 Task: Create a rule when a due date between 1 and 7 working days ago is set on a card by me.
Action: Mouse moved to (1232, 72)
Screenshot: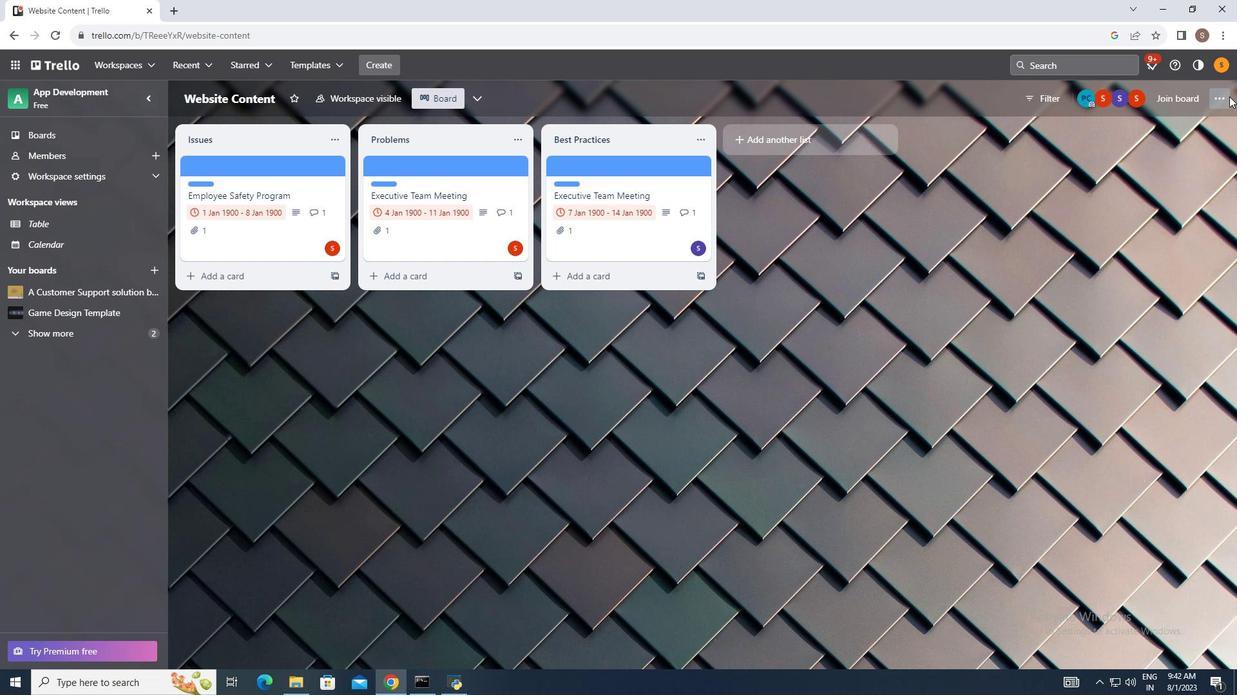 
Action: Mouse pressed left at (1232, 72)
Screenshot: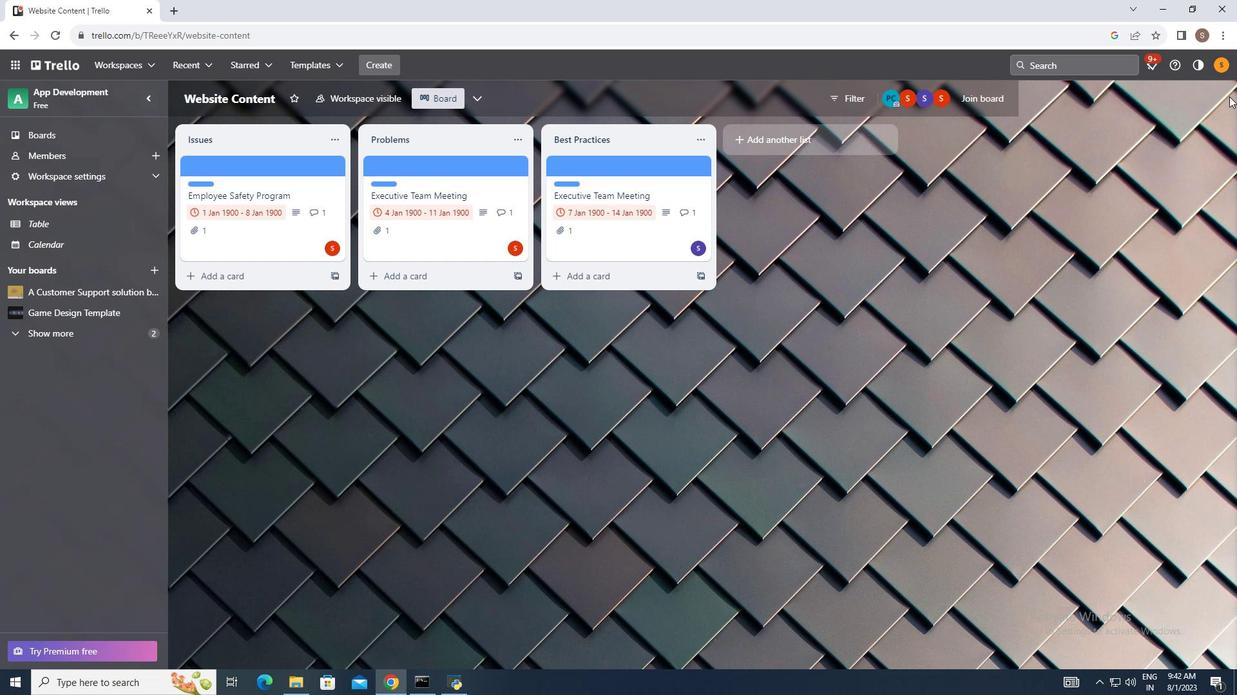 
Action: Mouse moved to (1105, 236)
Screenshot: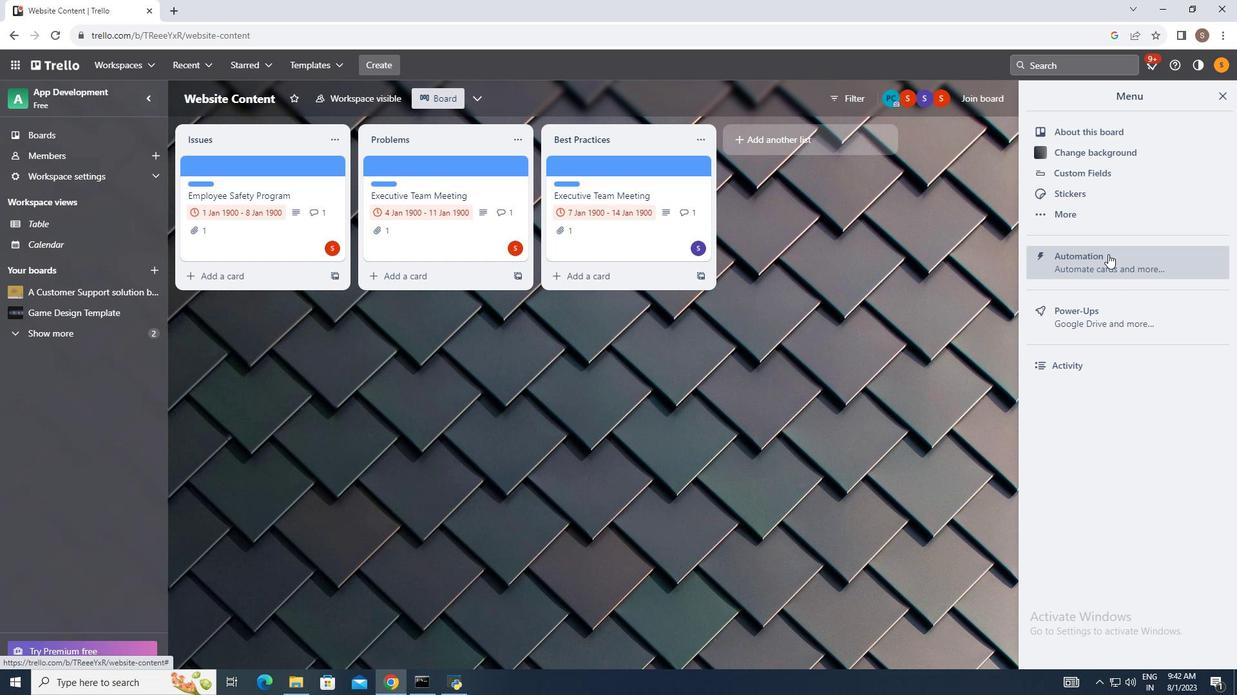 
Action: Mouse pressed left at (1105, 236)
Screenshot: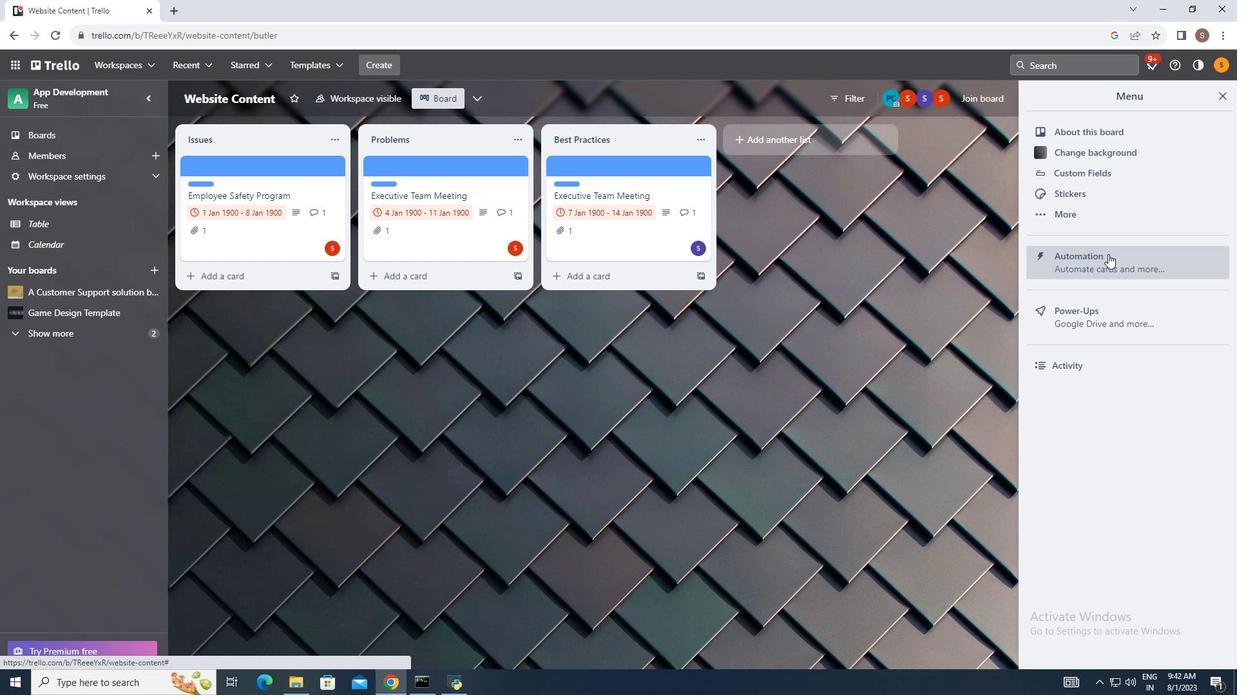 
Action: Mouse moved to (192, 188)
Screenshot: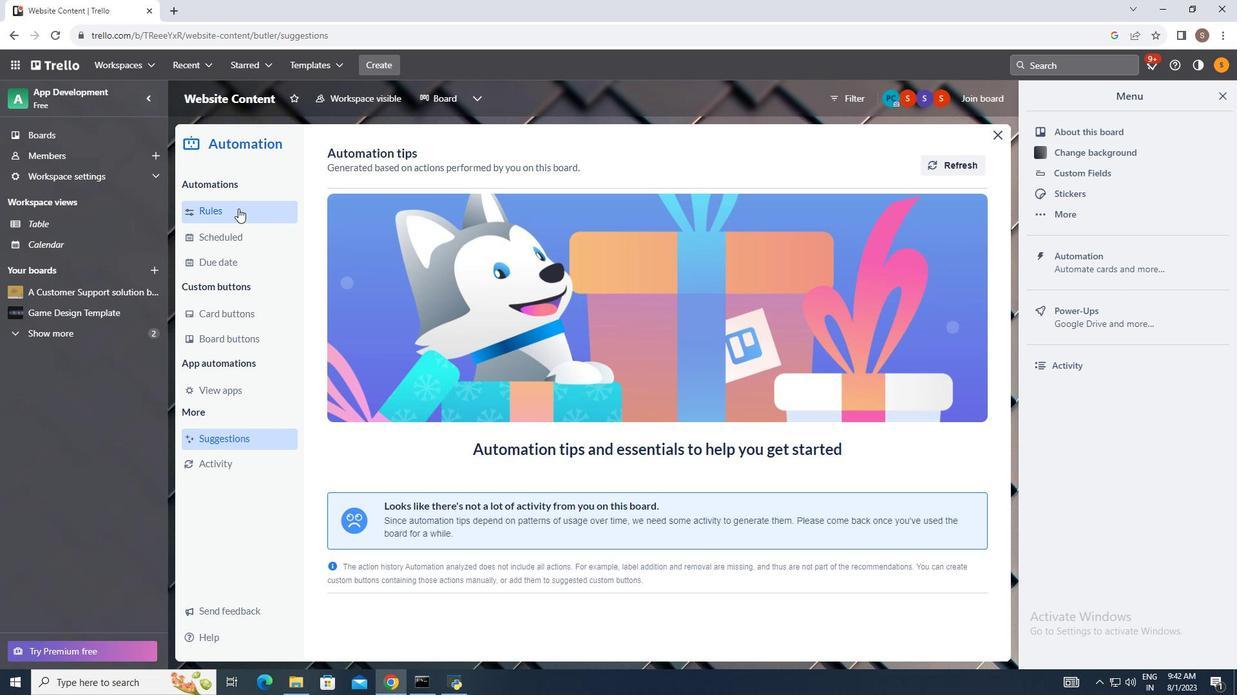 
Action: Mouse pressed left at (192, 188)
Screenshot: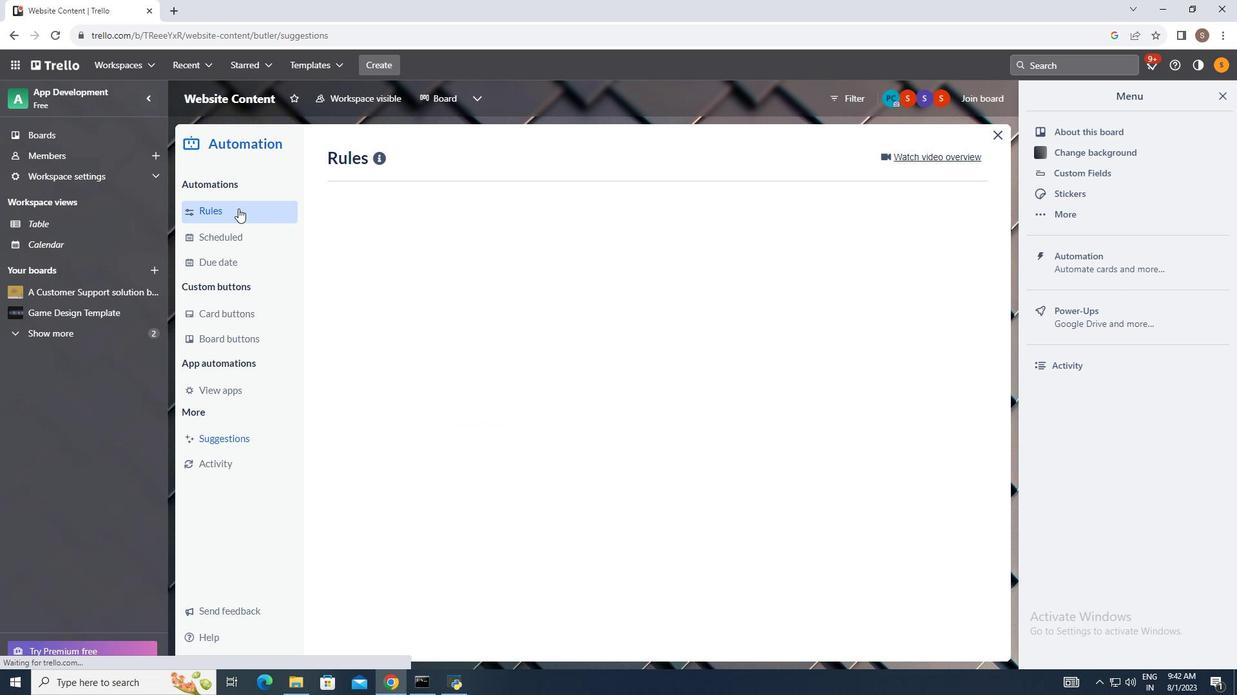 
Action: Mouse moved to (851, 138)
Screenshot: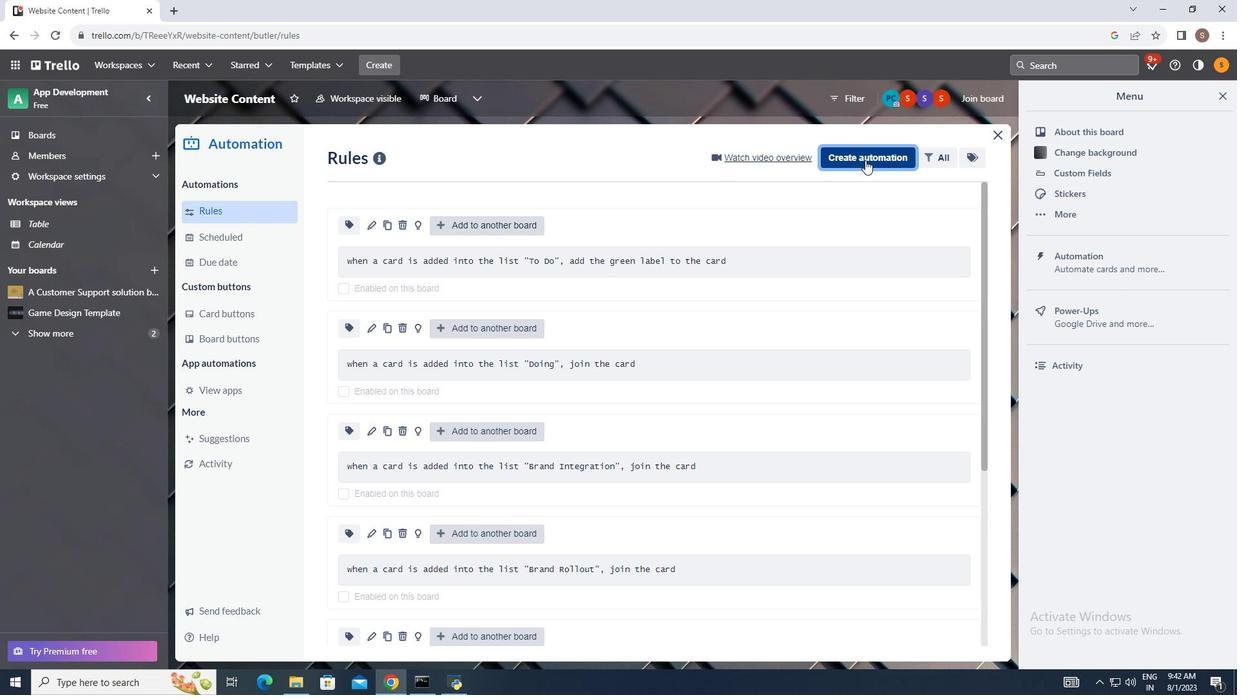 
Action: Mouse pressed left at (851, 138)
Screenshot: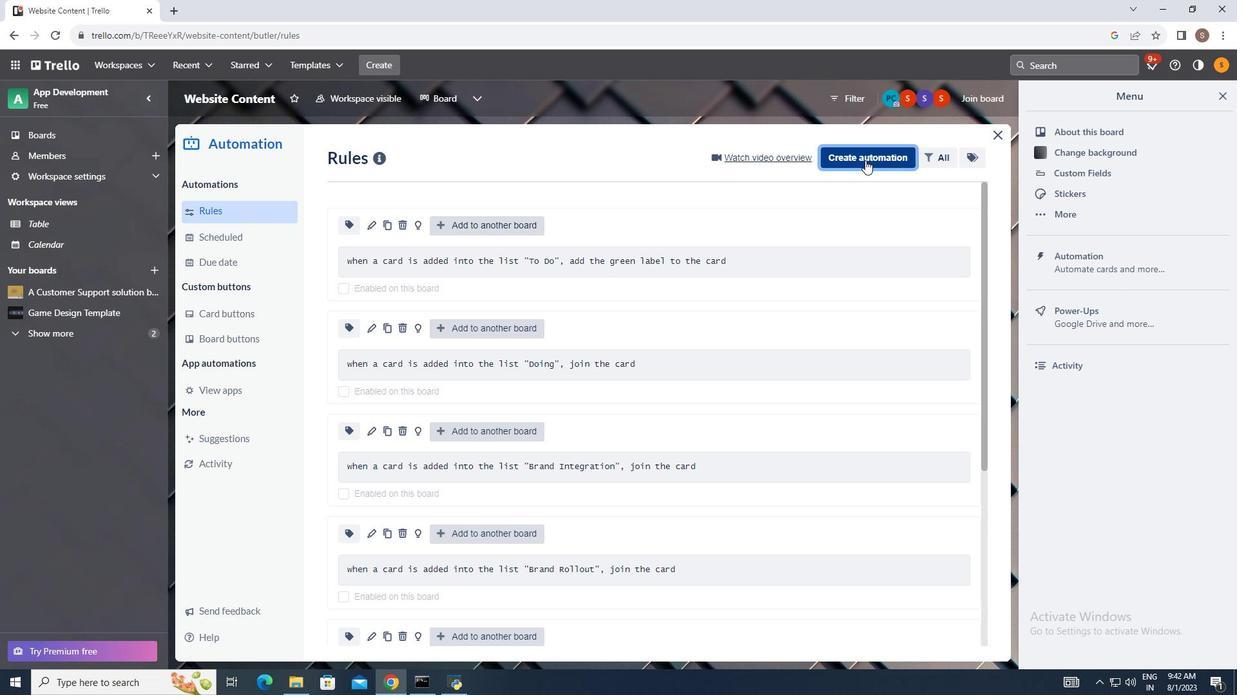 
Action: Mouse moved to (622, 263)
Screenshot: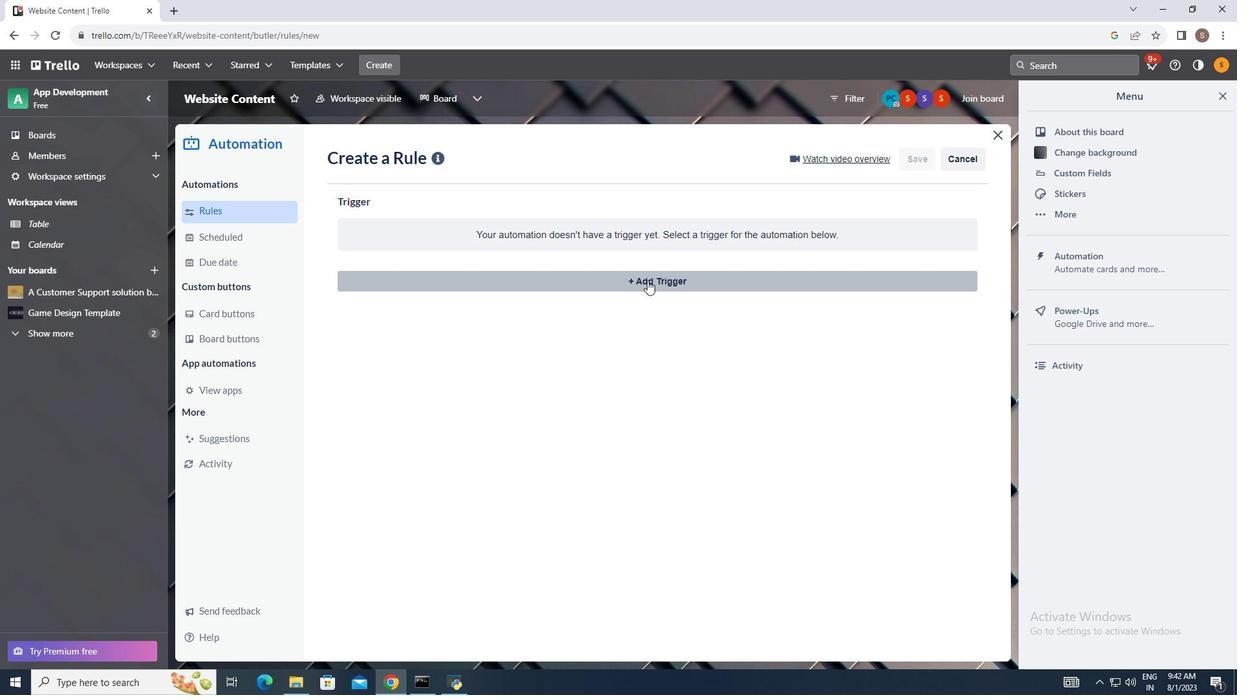 
Action: Mouse pressed left at (622, 263)
Screenshot: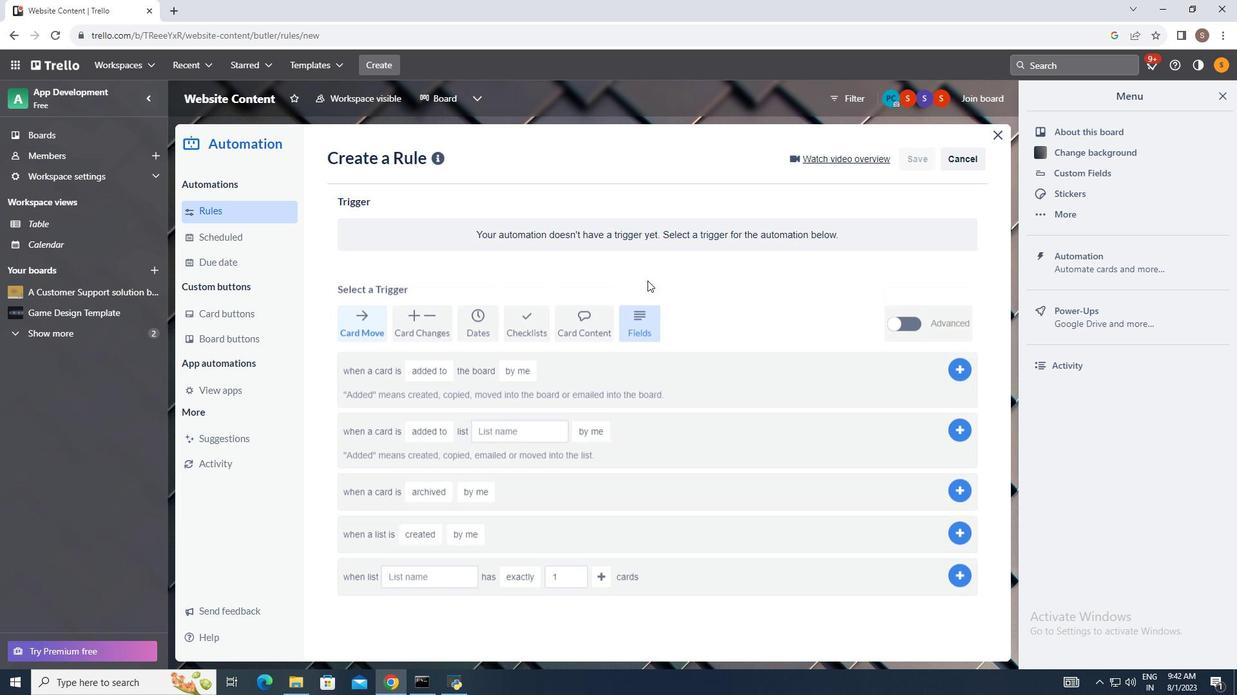 
Action: Mouse moved to (440, 311)
Screenshot: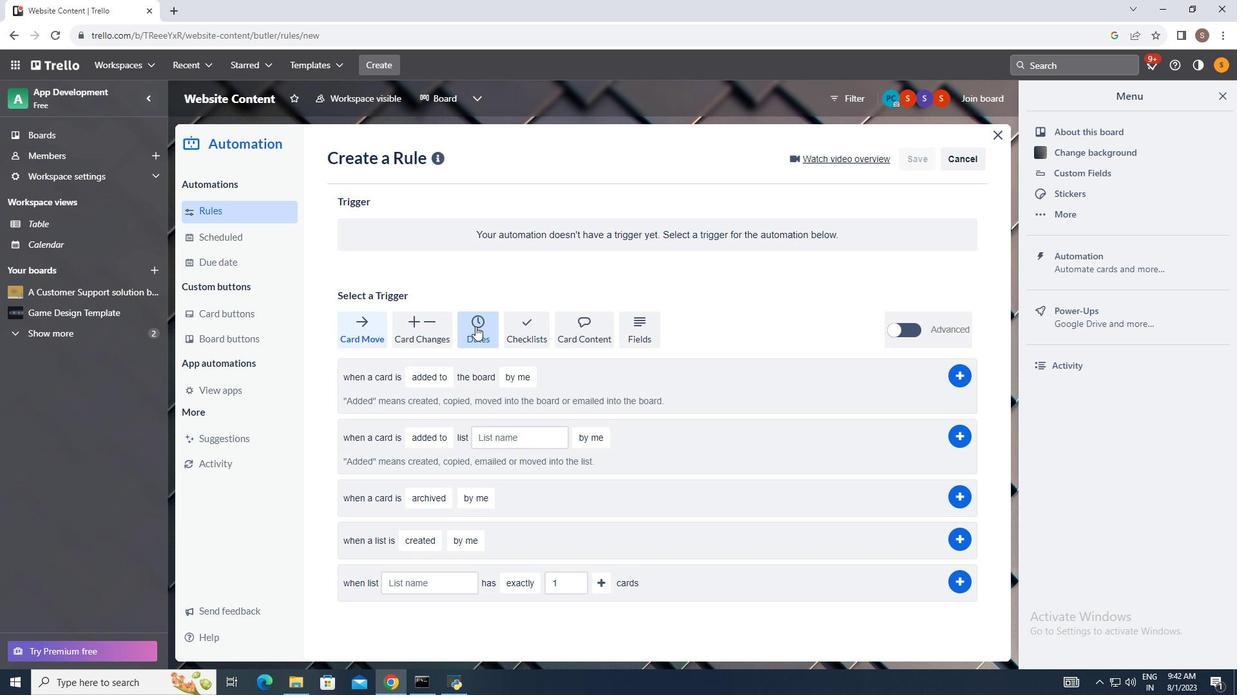 
Action: Mouse pressed left at (440, 311)
Screenshot: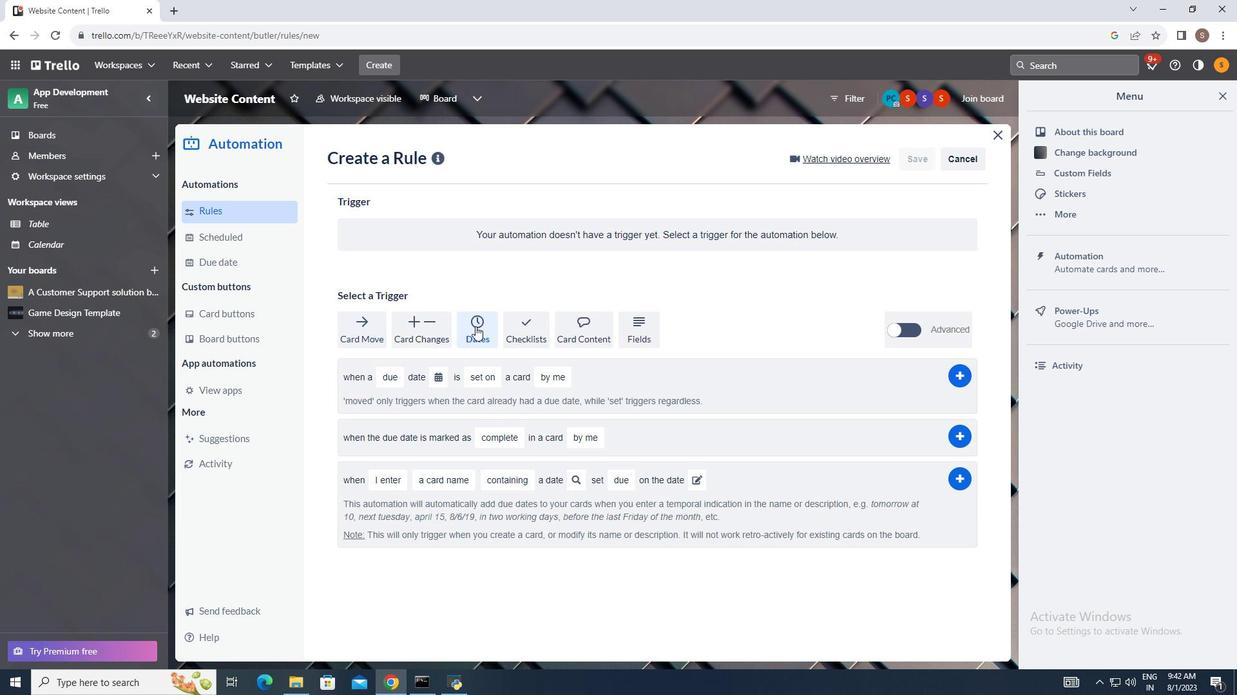 
Action: Mouse moved to (362, 358)
Screenshot: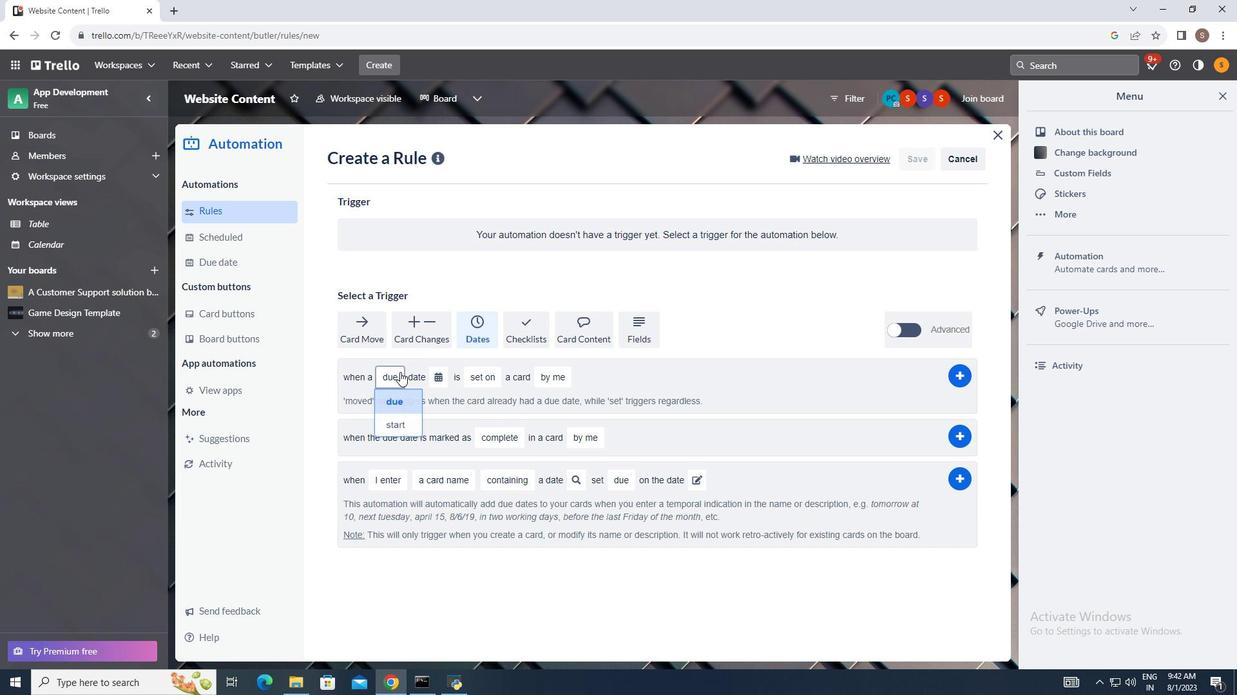 
Action: Mouse pressed left at (362, 358)
Screenshot: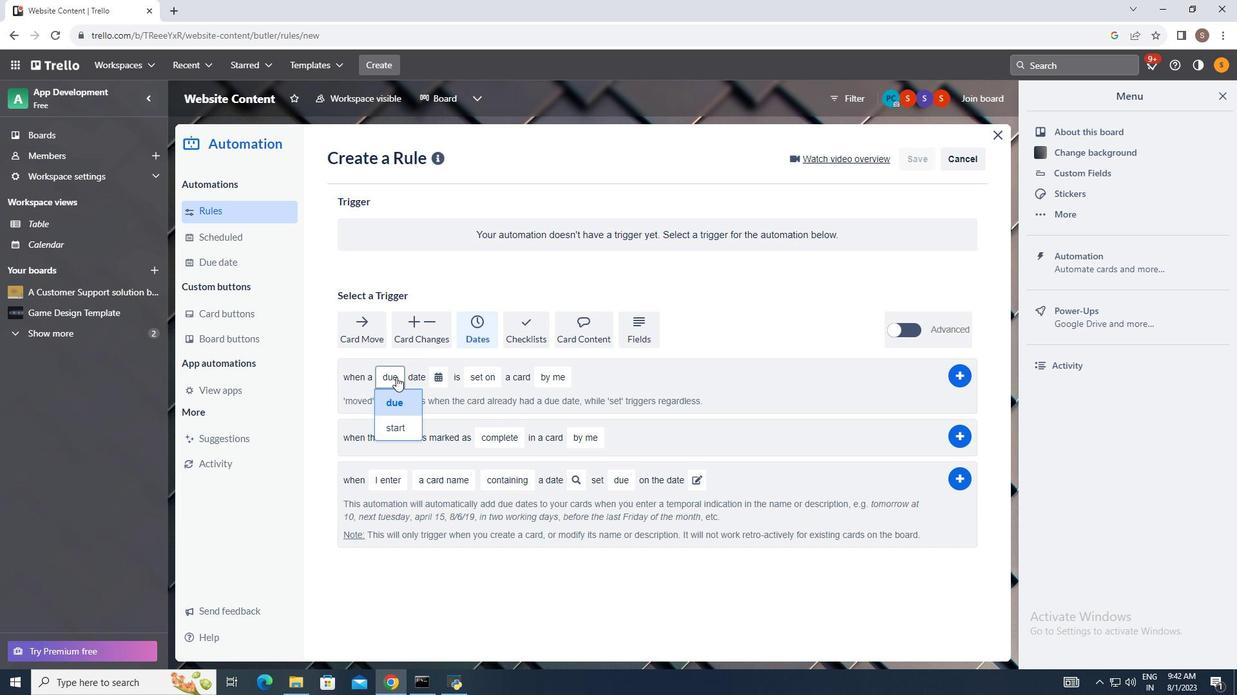 
Action: Mouse moved to (355, 385)
Screenshot: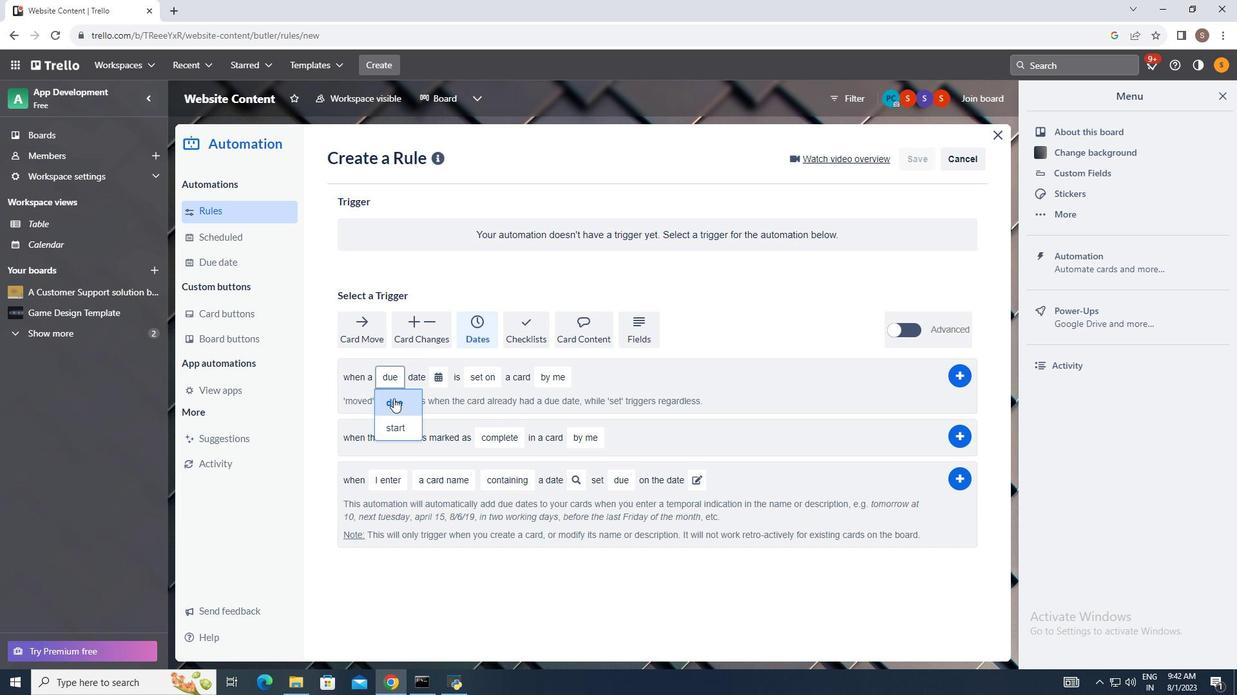 
Action: Mouse pressed left at (355, 385)
Screenshot: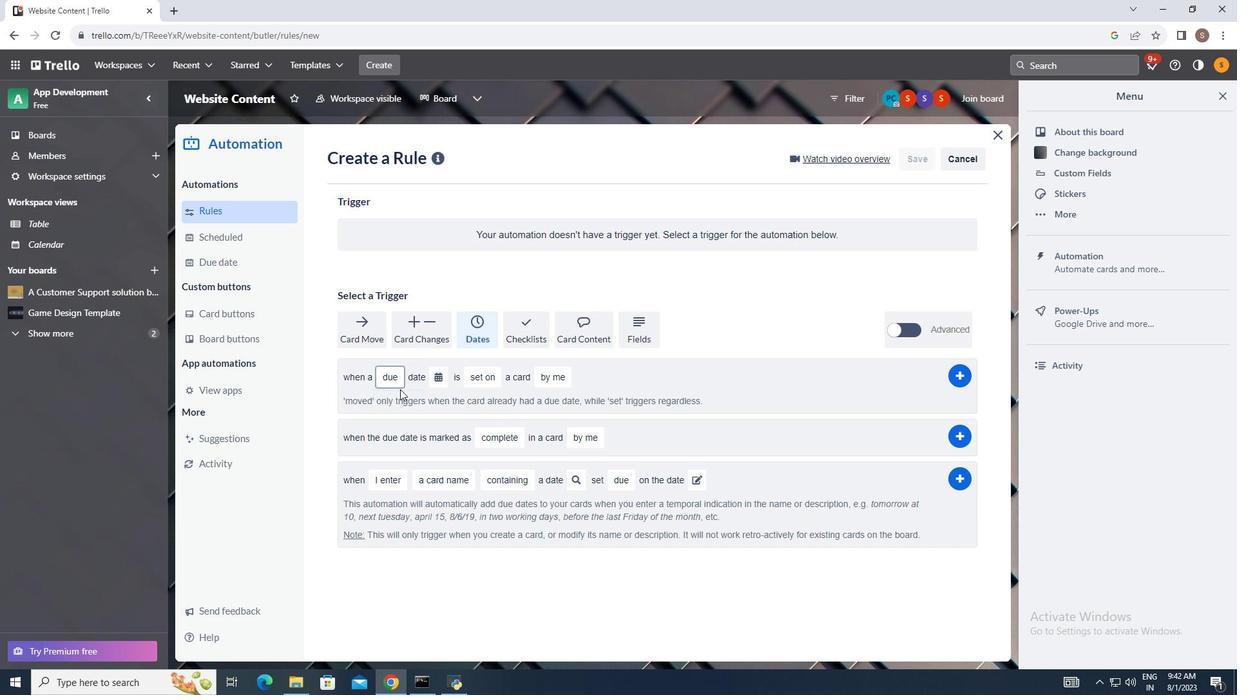 
Action: Mouse moved to (400, 364)
Screenshot: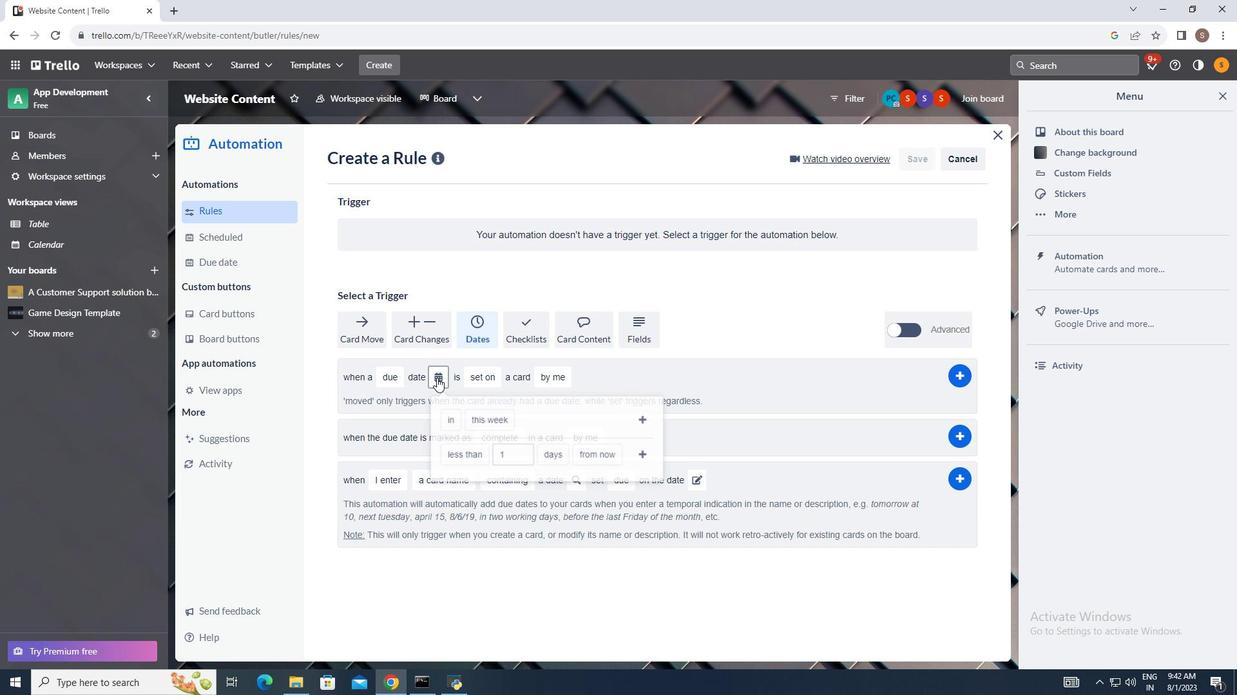 
Action: Mouse pressed left at (400, 364)
Screenshot: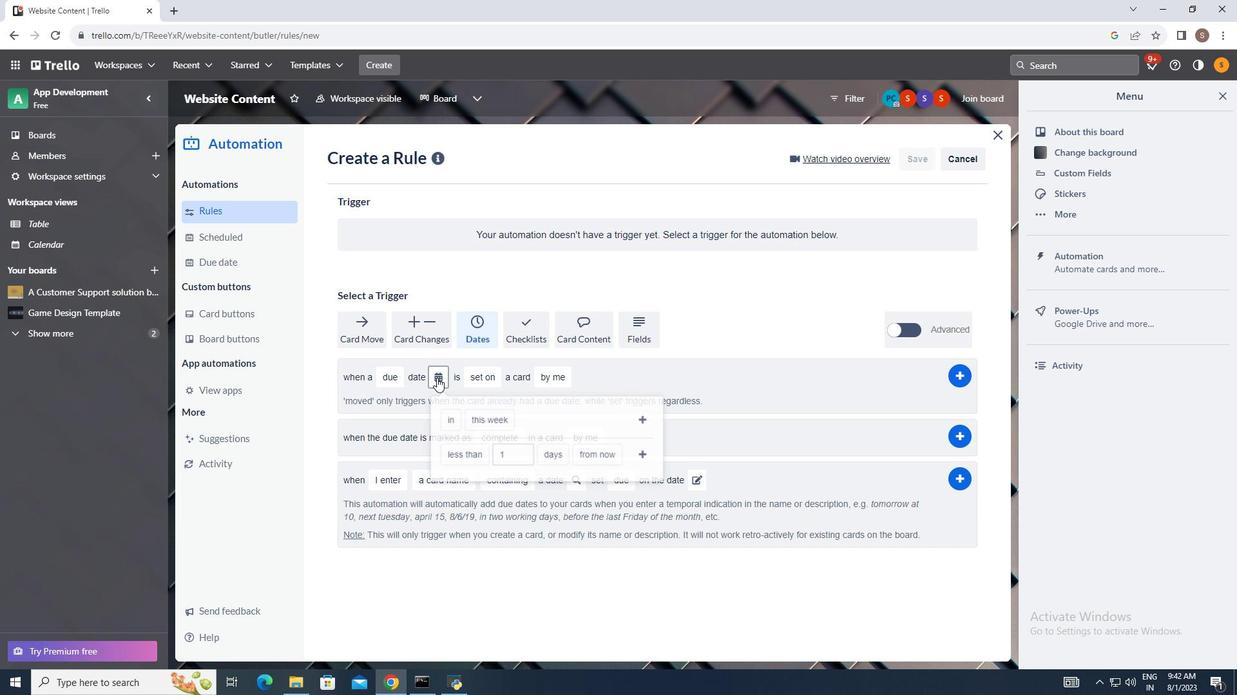 
Action: Mouse moved to (425, 445)
Screenshot: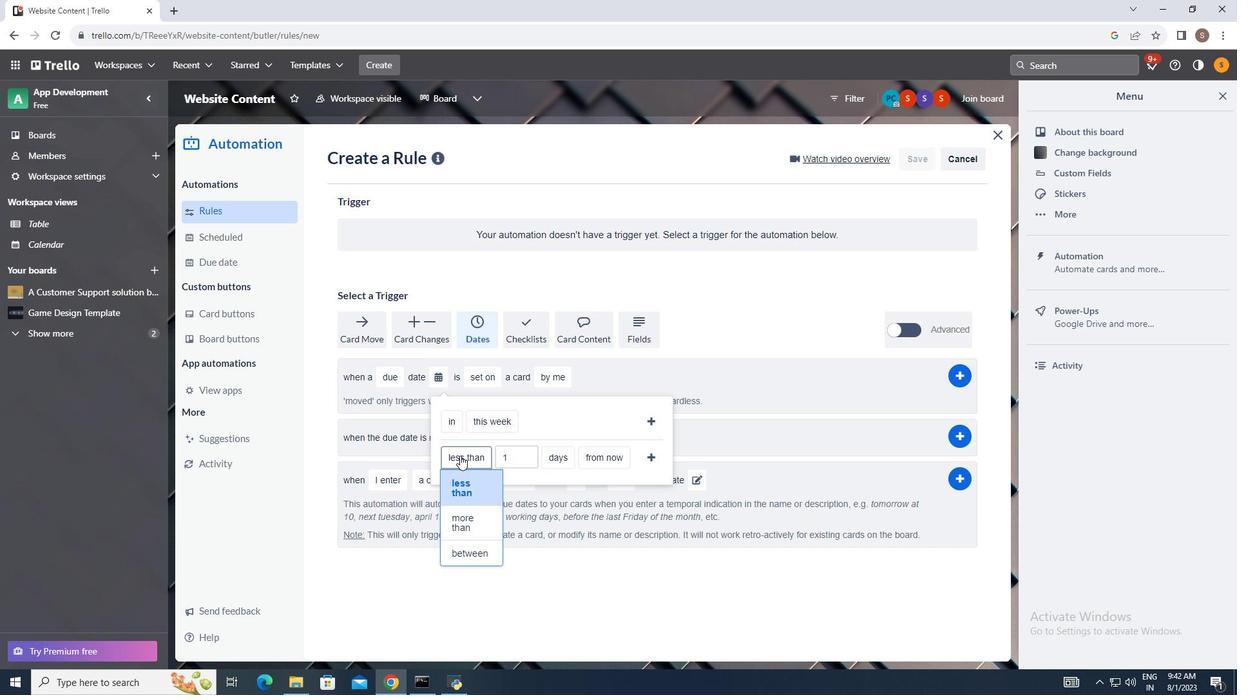 
Action: Mouse pressed left at (425, 445)
Screenshot: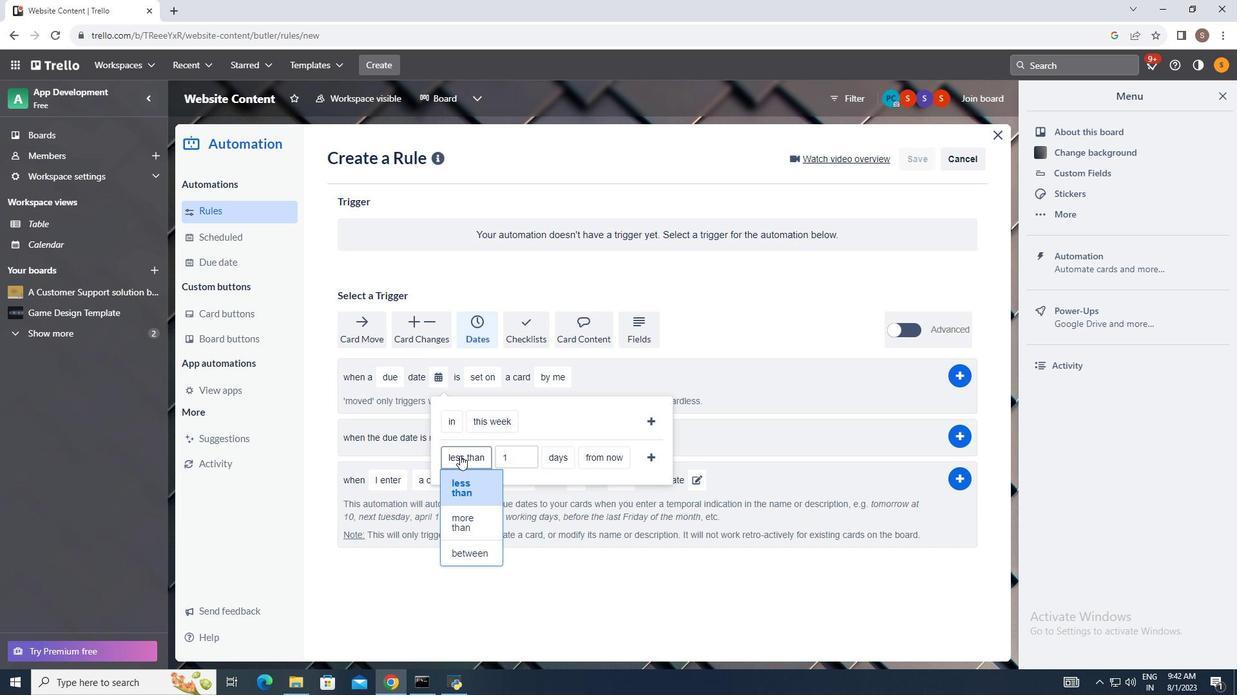 
Action: Mouse moved to (434, 542)
Screenshot: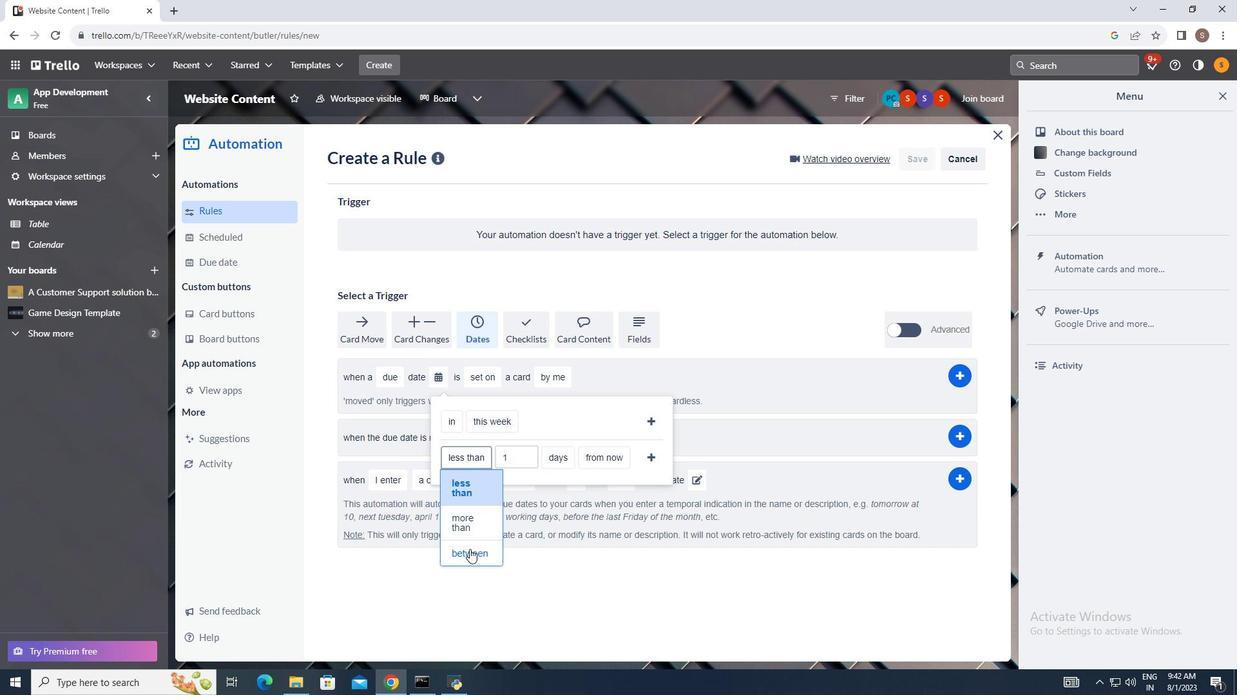 
Action: Mouse pressed left at (434, 542)
Screenshot: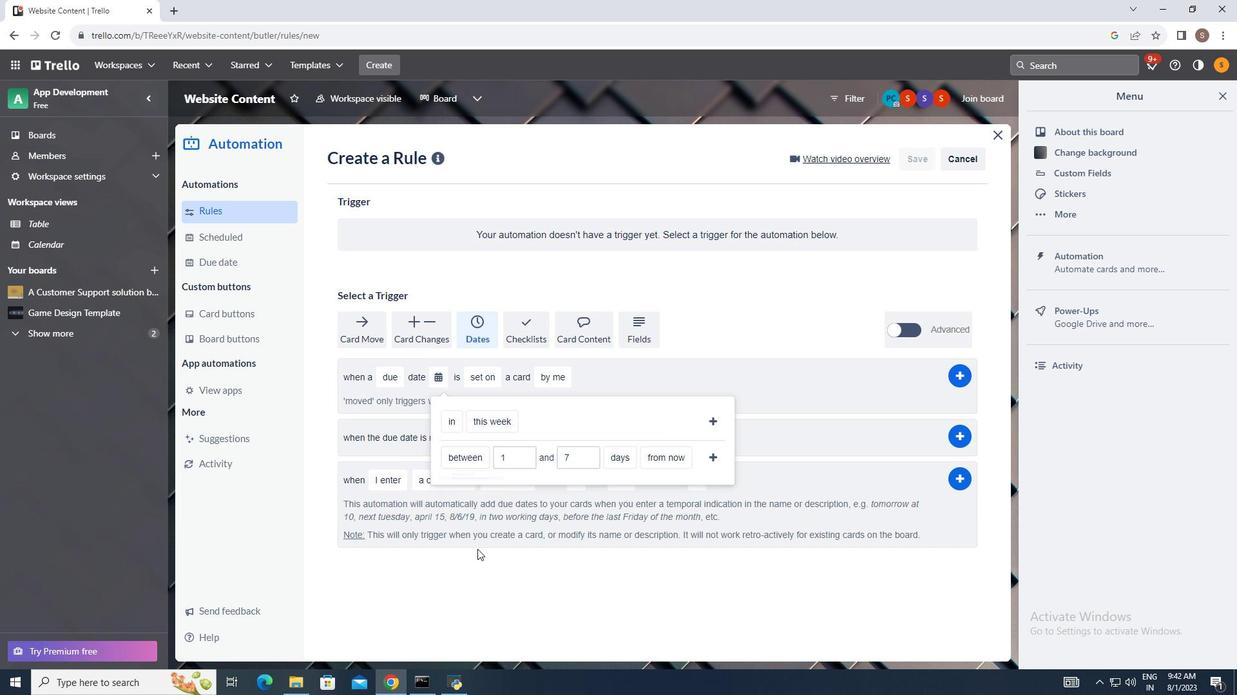 
Action: Mouse moved to (594, 449)
Screenshot: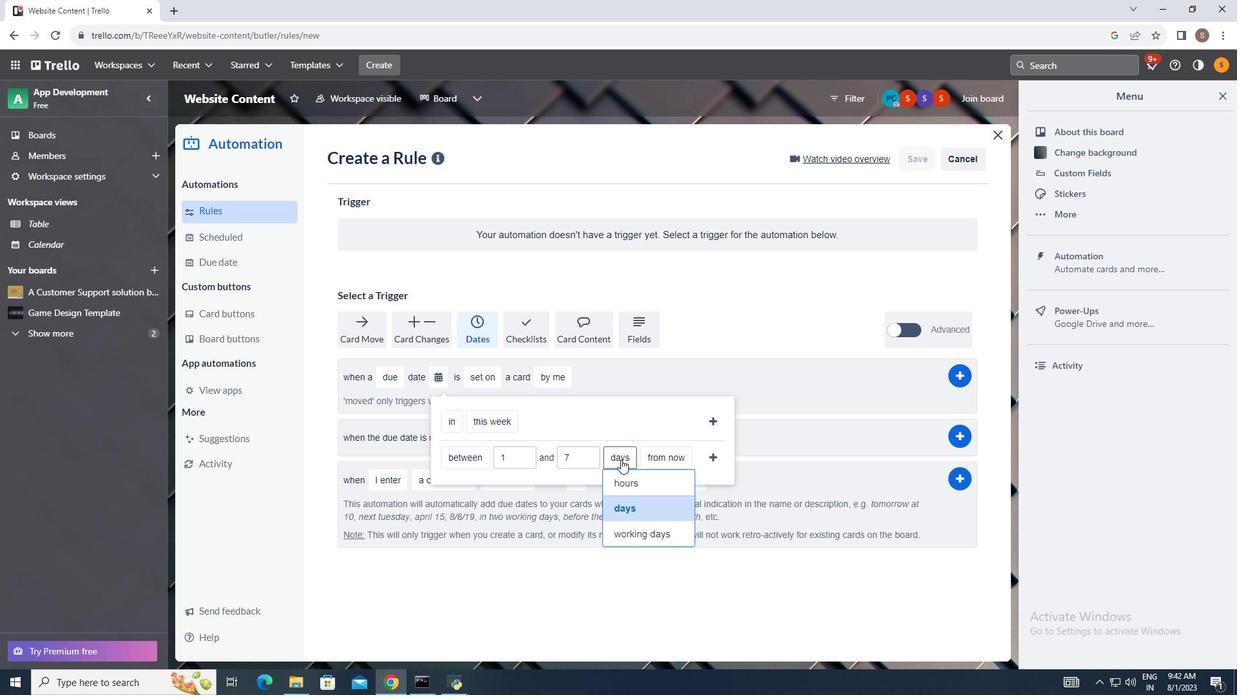 
Action: Mouse pressed left at (594, 449)
Screenshot: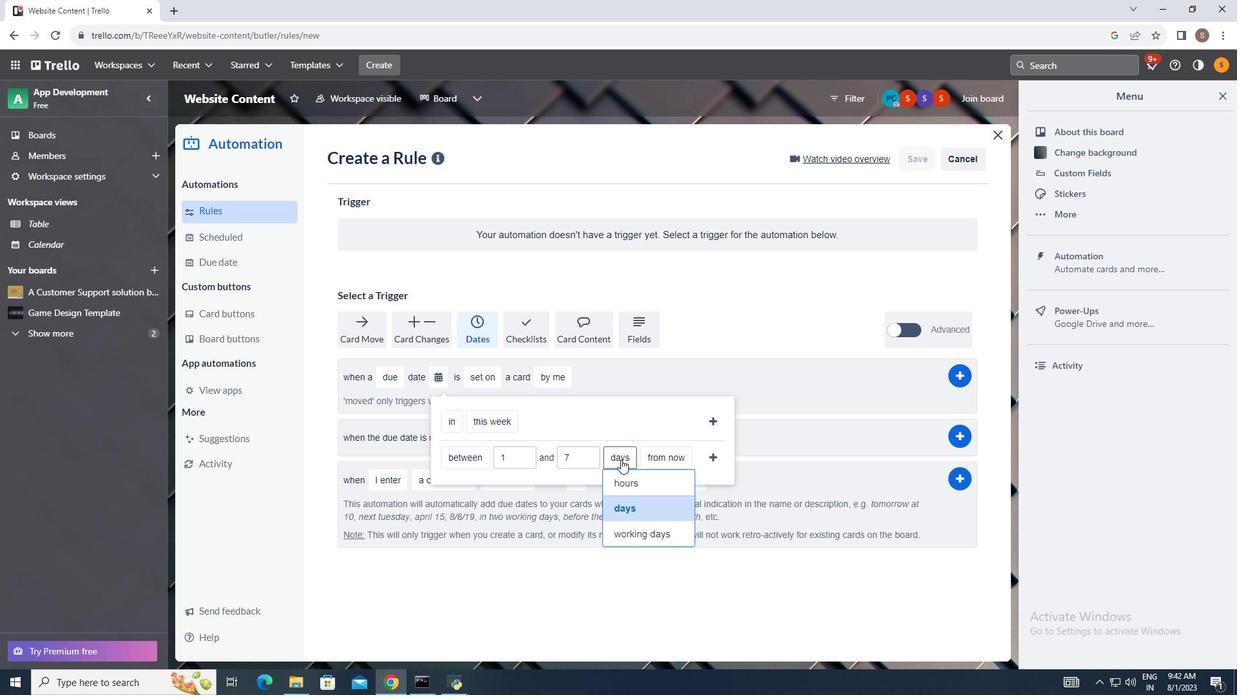 
Action: Mouse moved to (612, 523)
Screenshot: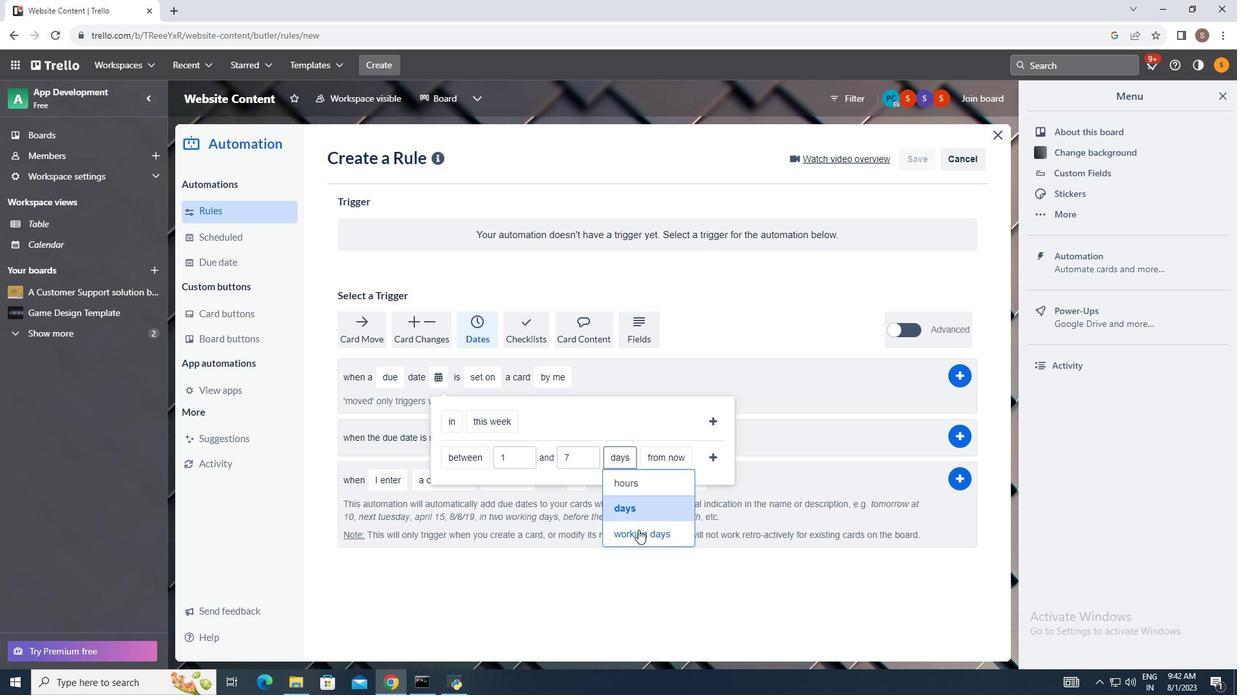 
Action: Mouse pressed left at (612, 523)
Screenshot: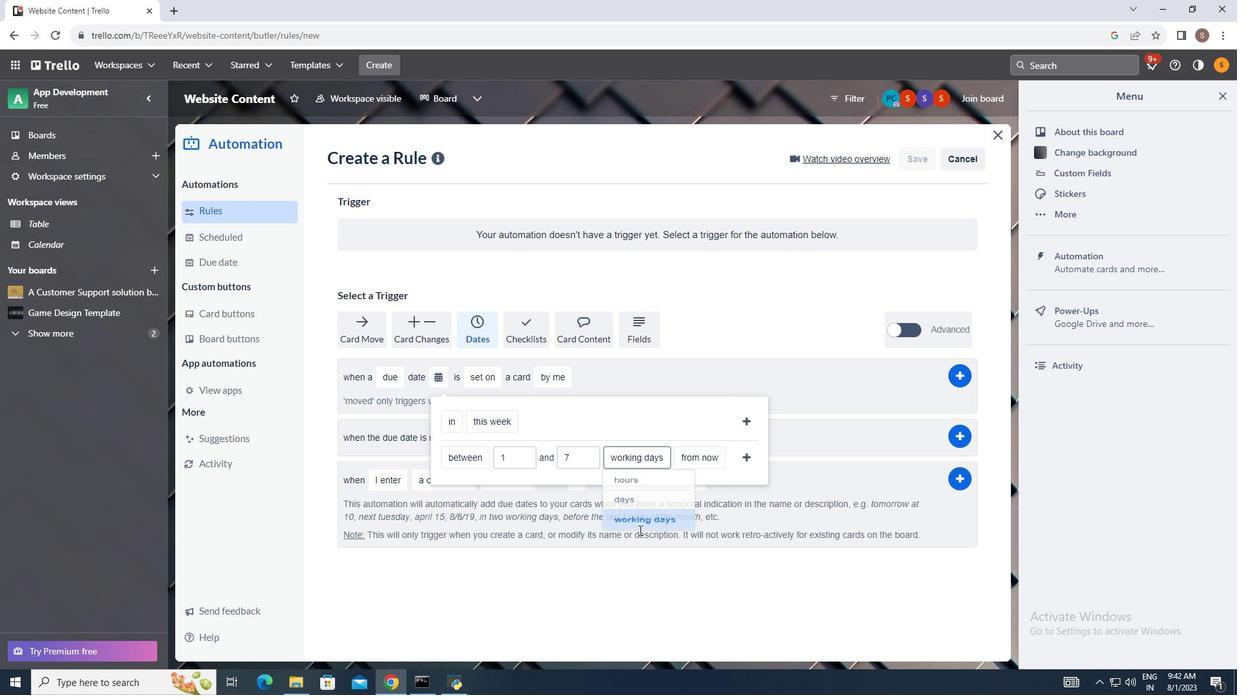
Action: Mouse moved to (678, 447)
Screenshot: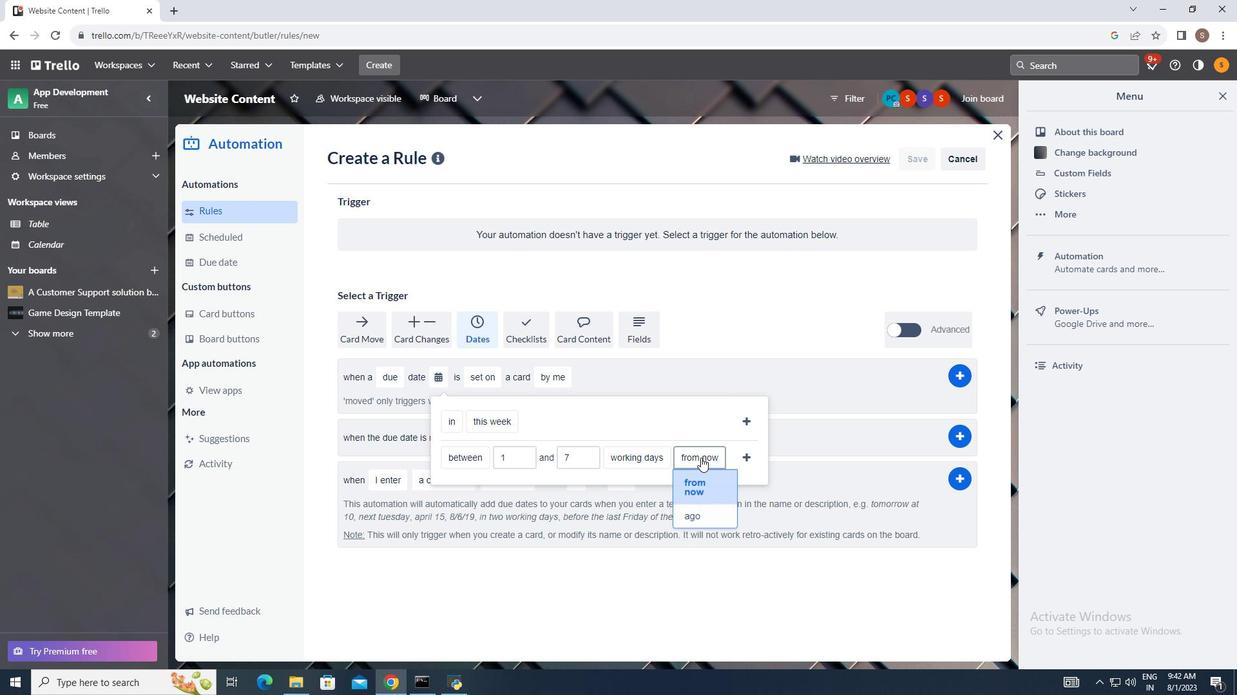 
Action: Mouse pressed left at (678, 447)
Screenshot: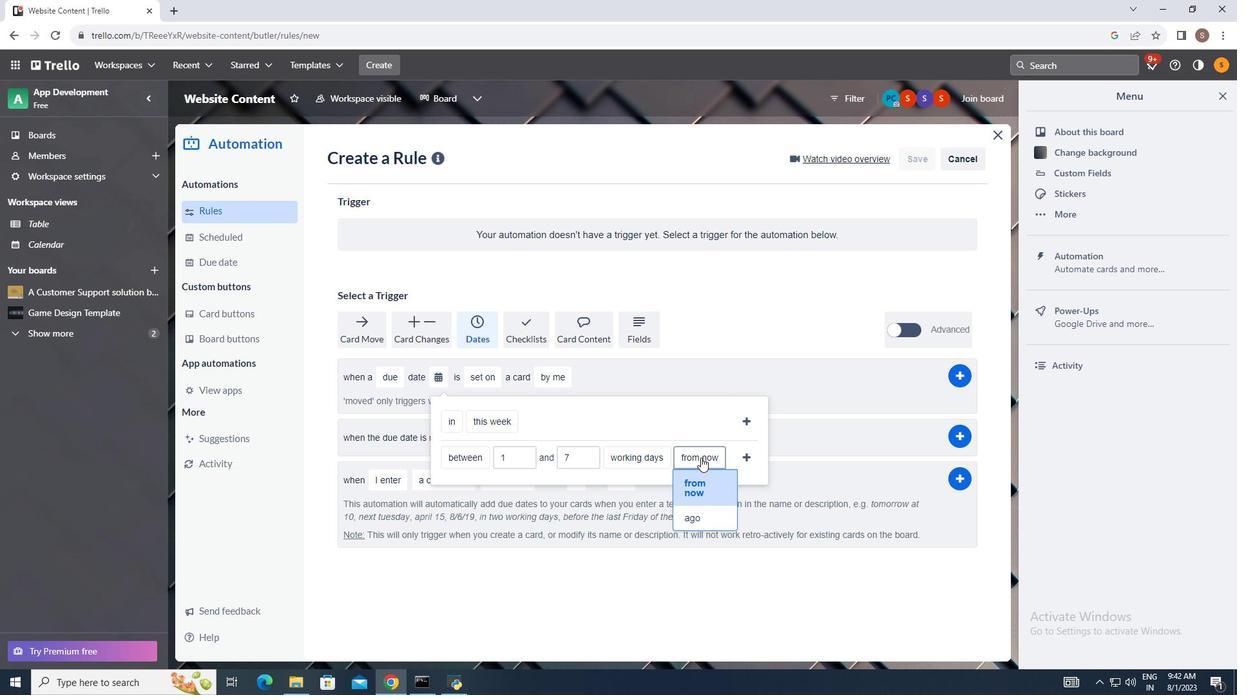 
Action: Mouse moved to (682, 512)
Screenshot: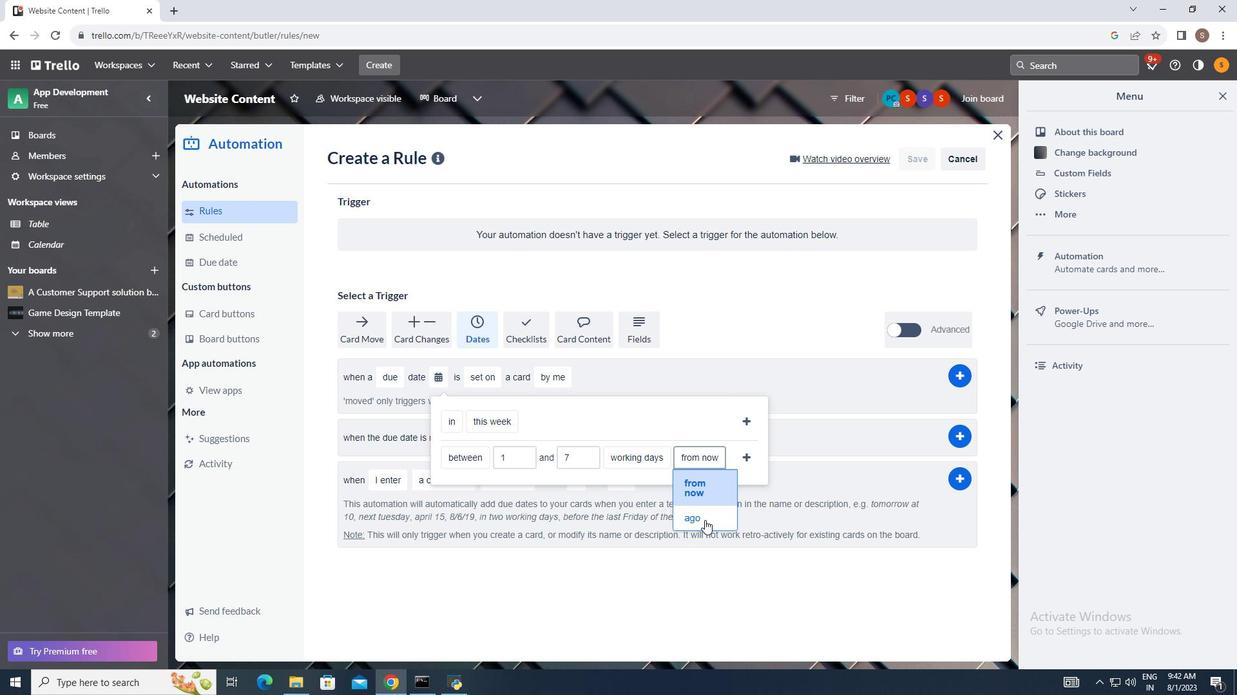 
Action: Mouse pressed left at (682, 512)
Screenshot: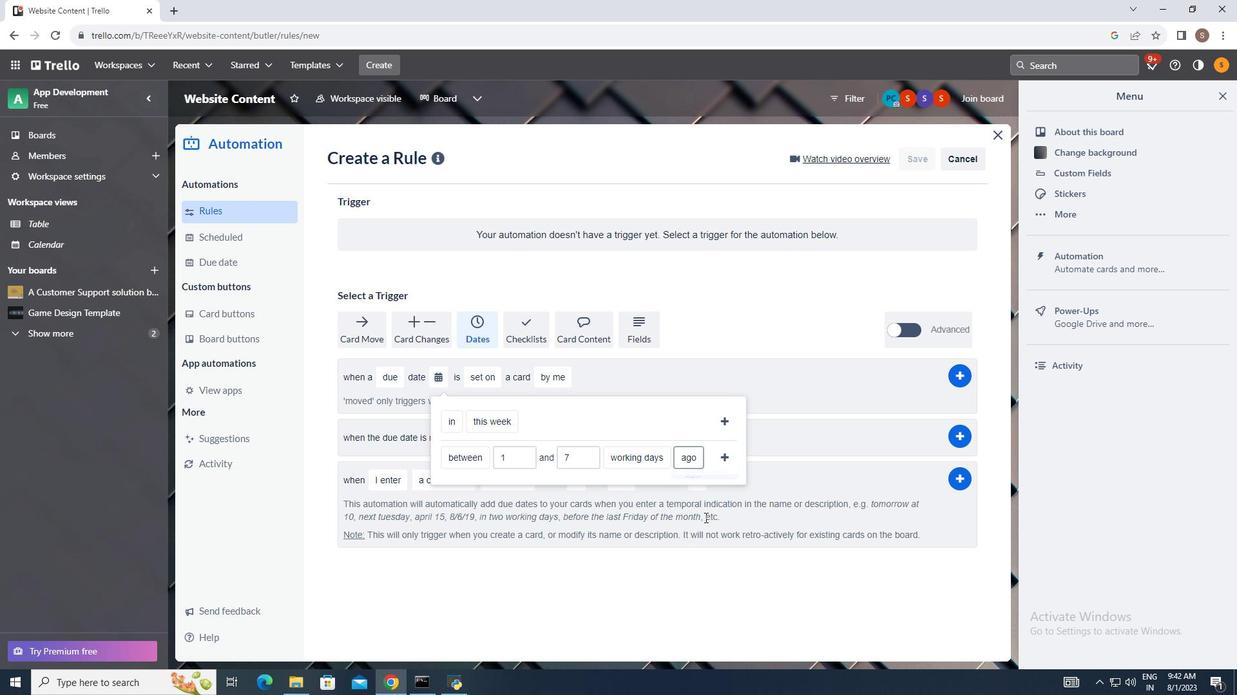 
Action: Mouse moved to (702, 446)
Screenshot: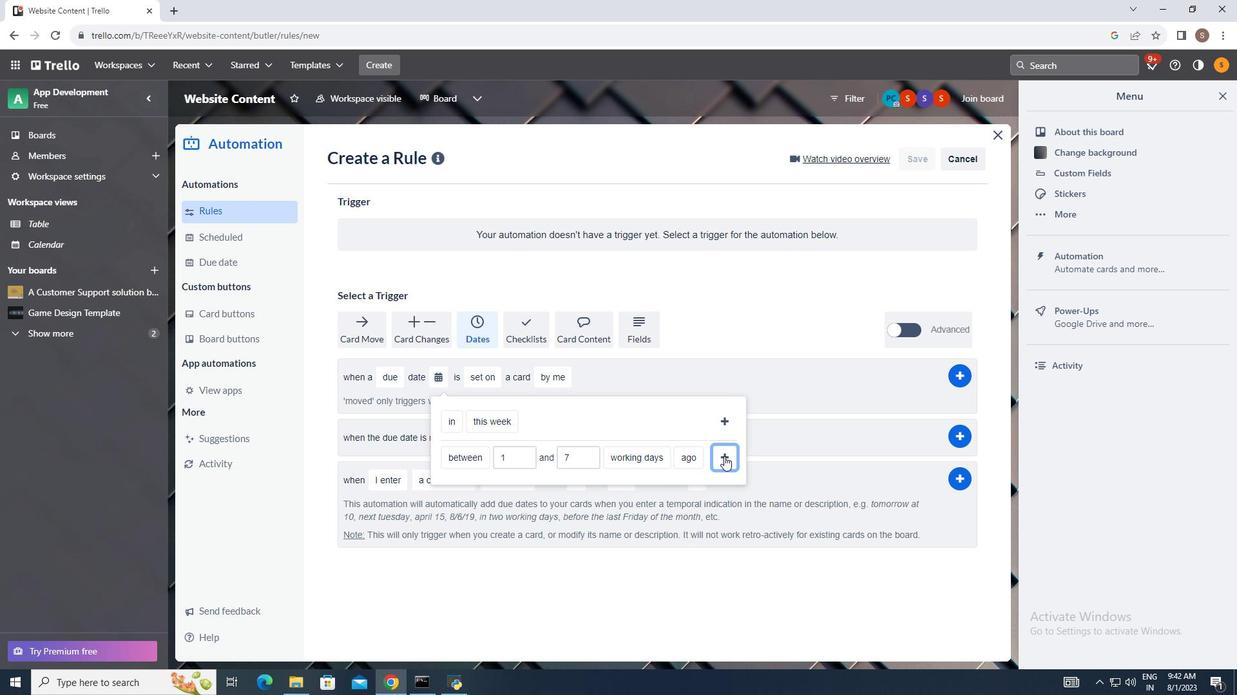 
Action: Mouse pressed left at (702, 446)
Screenshot: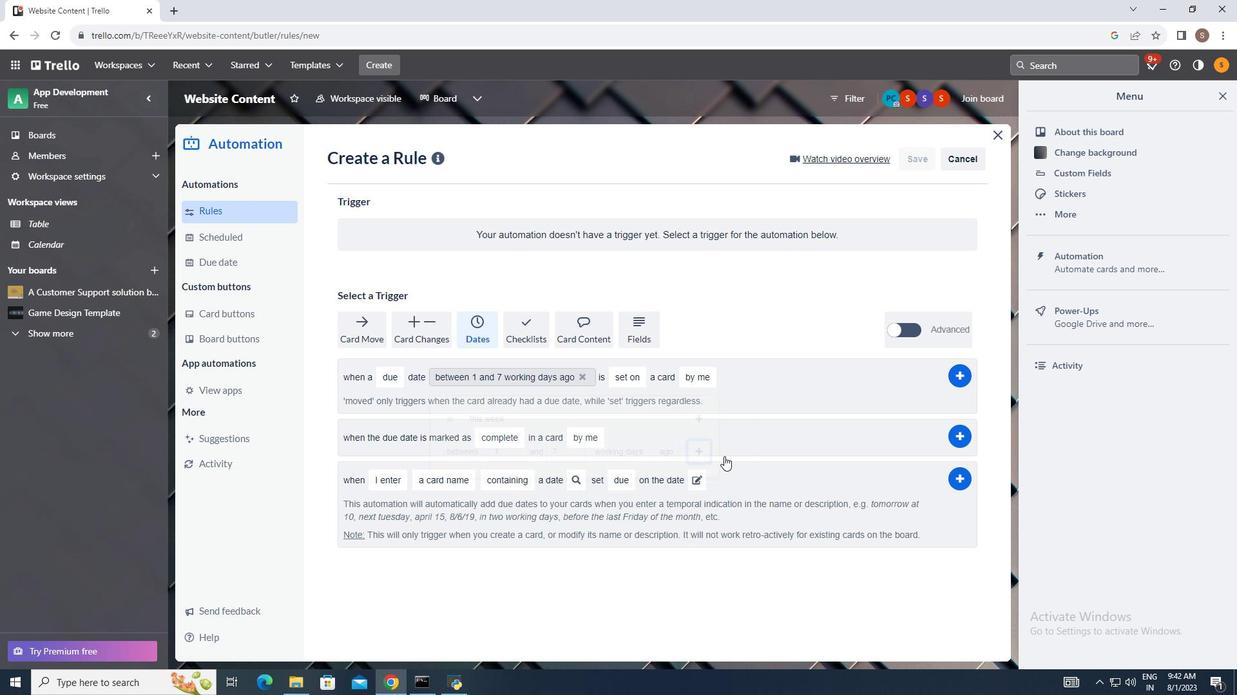 
Action: Mouse moved to (603, 365)
Screenshot: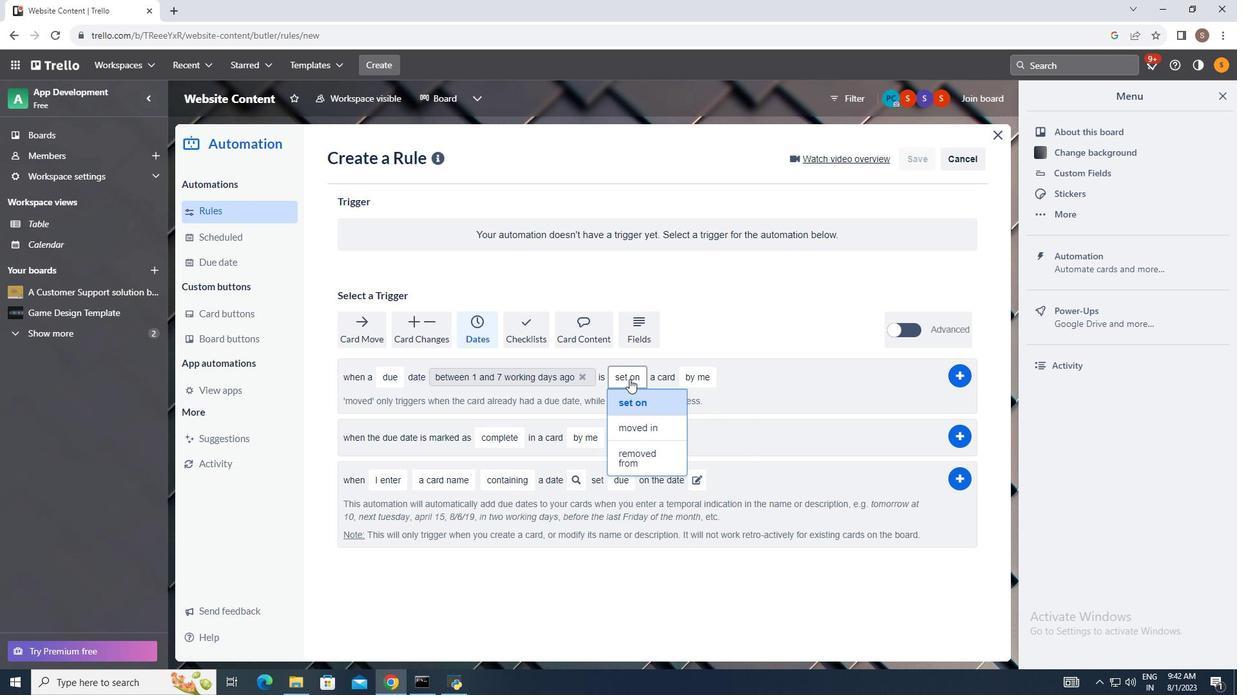 
Action: Mouse pressed left at (603, 365)
Screenshot: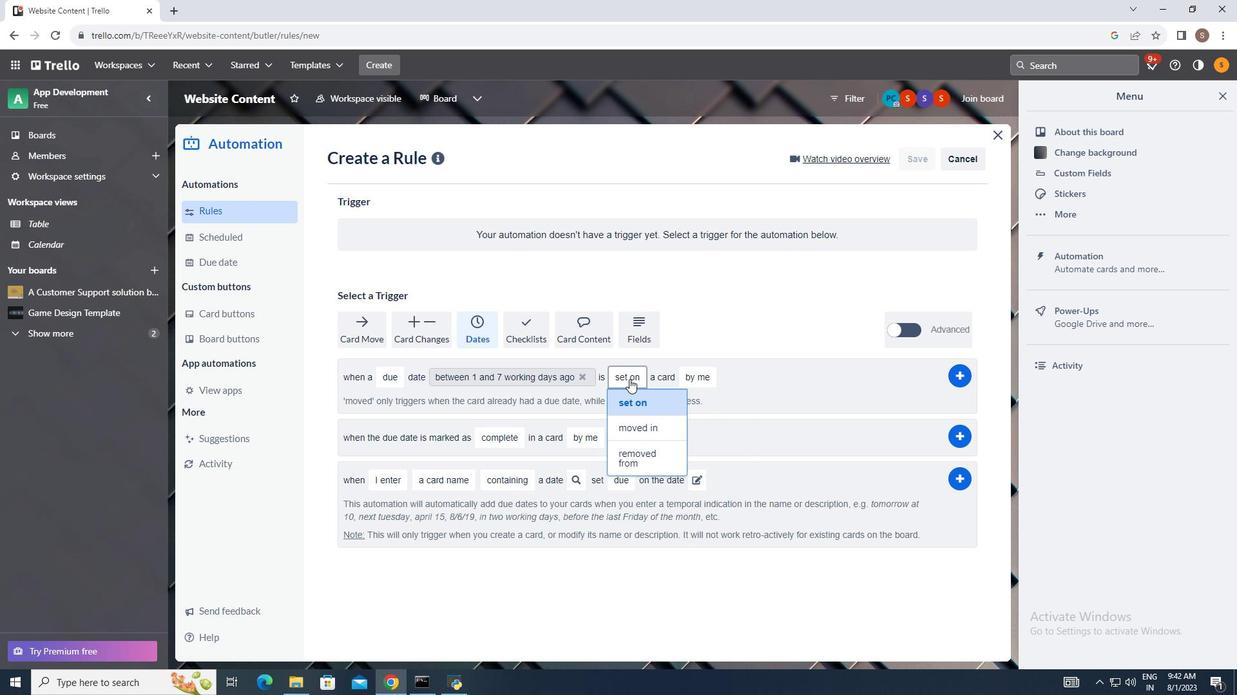 
Action: Mouse moved to (610, 389)
Screenshot: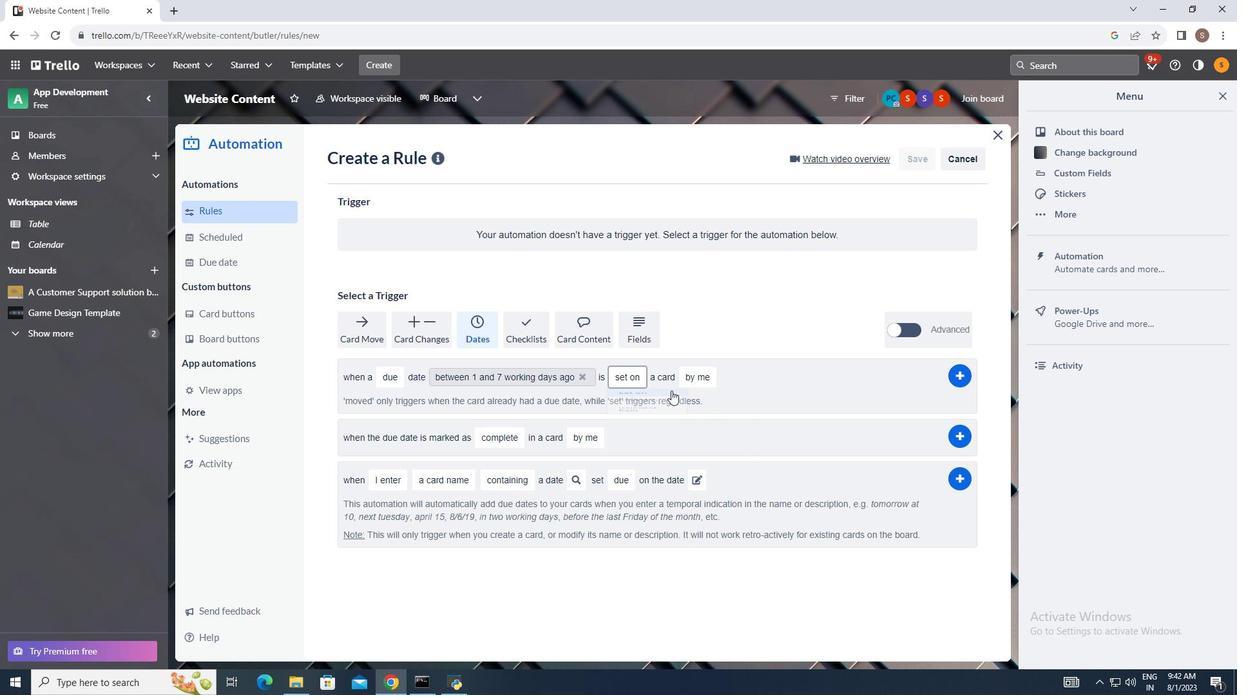 
Action: Mouse pressed left at (610, 389)
Screenshot: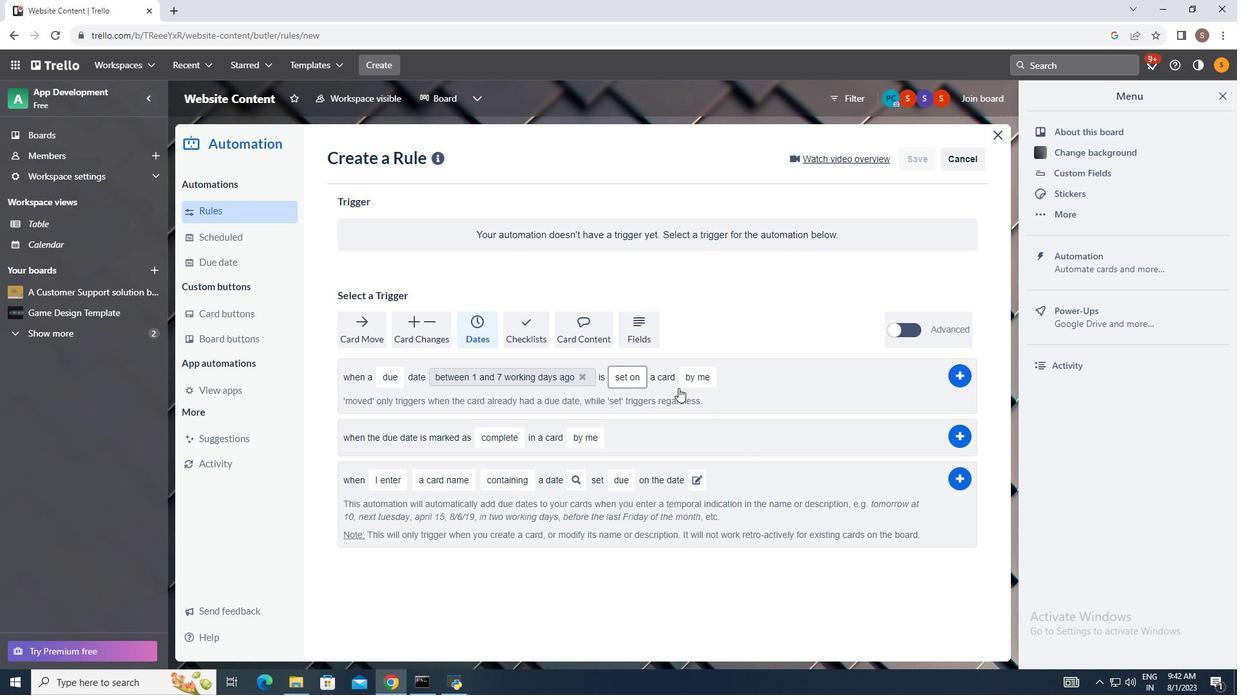 
Action: Mouse moved to (664, 363)
Screenshot: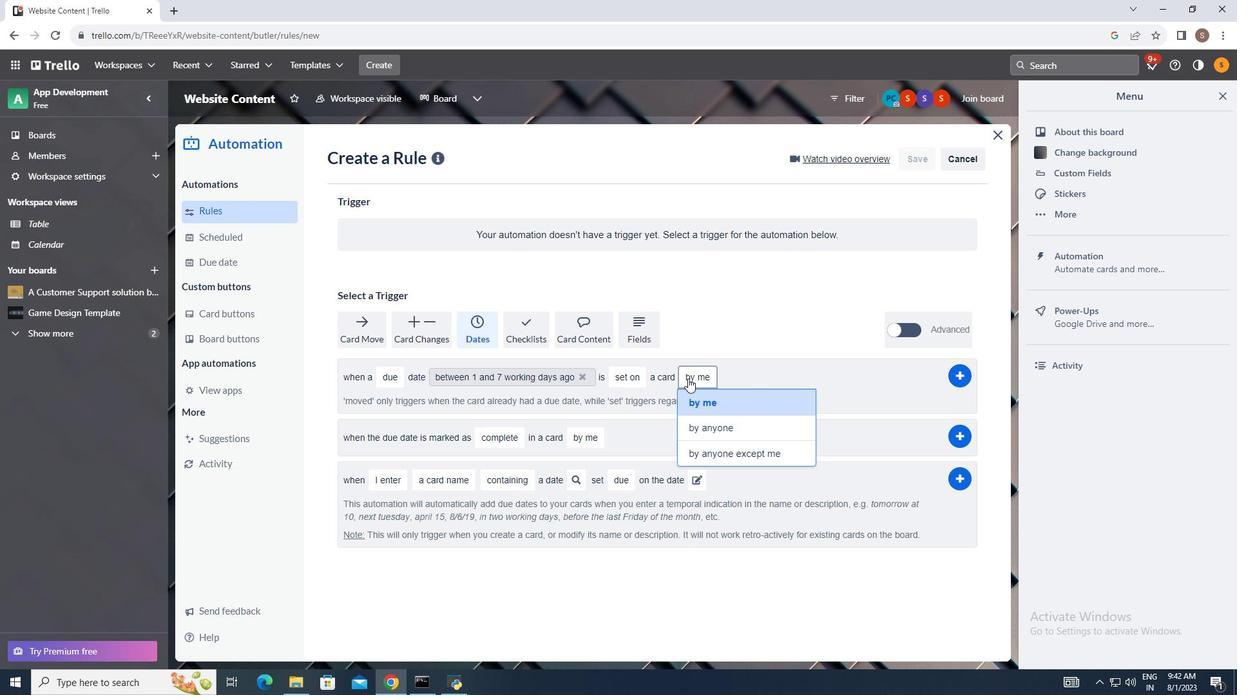 
Action: Mouse pressed left at (664, 363)
Screenshot: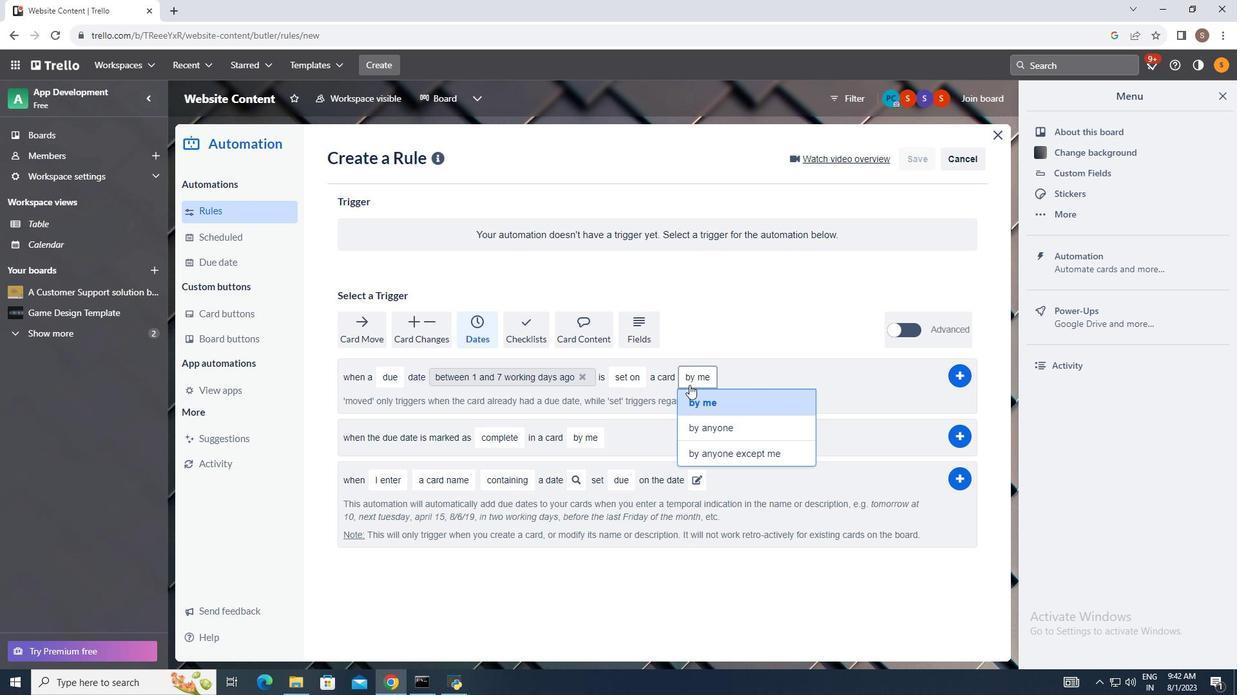 
Action: Mouse moved to (677, 389)
Screenshot: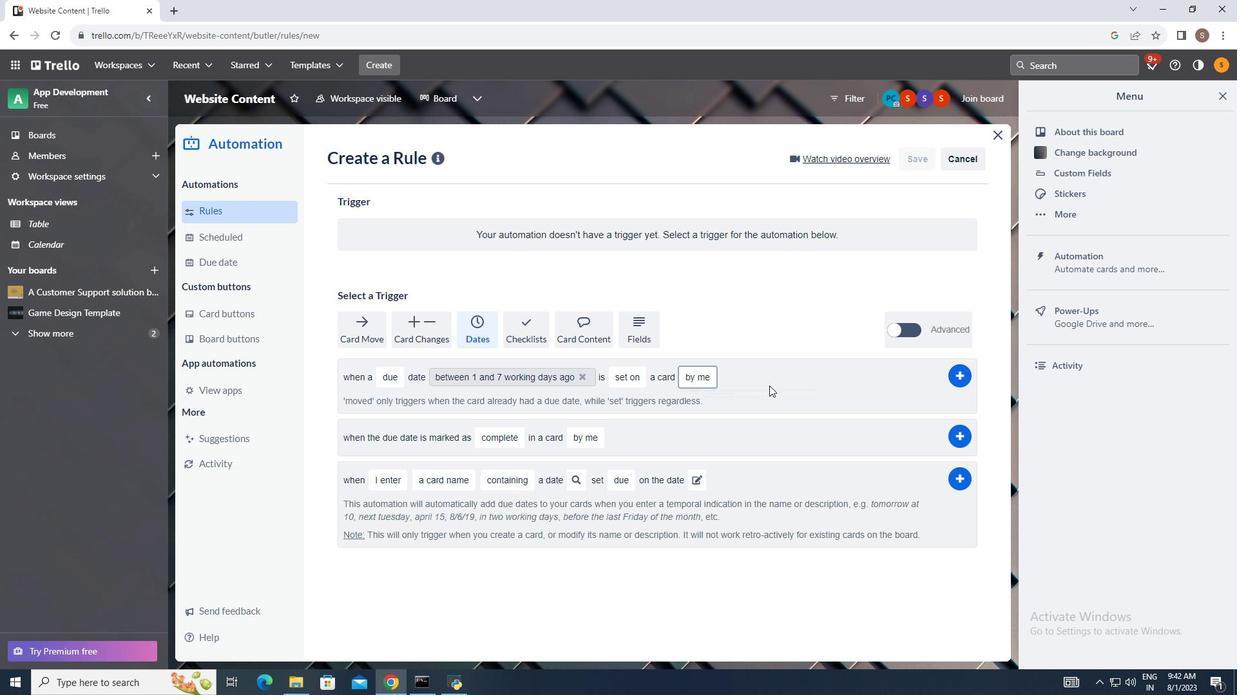 
Action: Mouse pressed left at (677, 389)
Screenshot: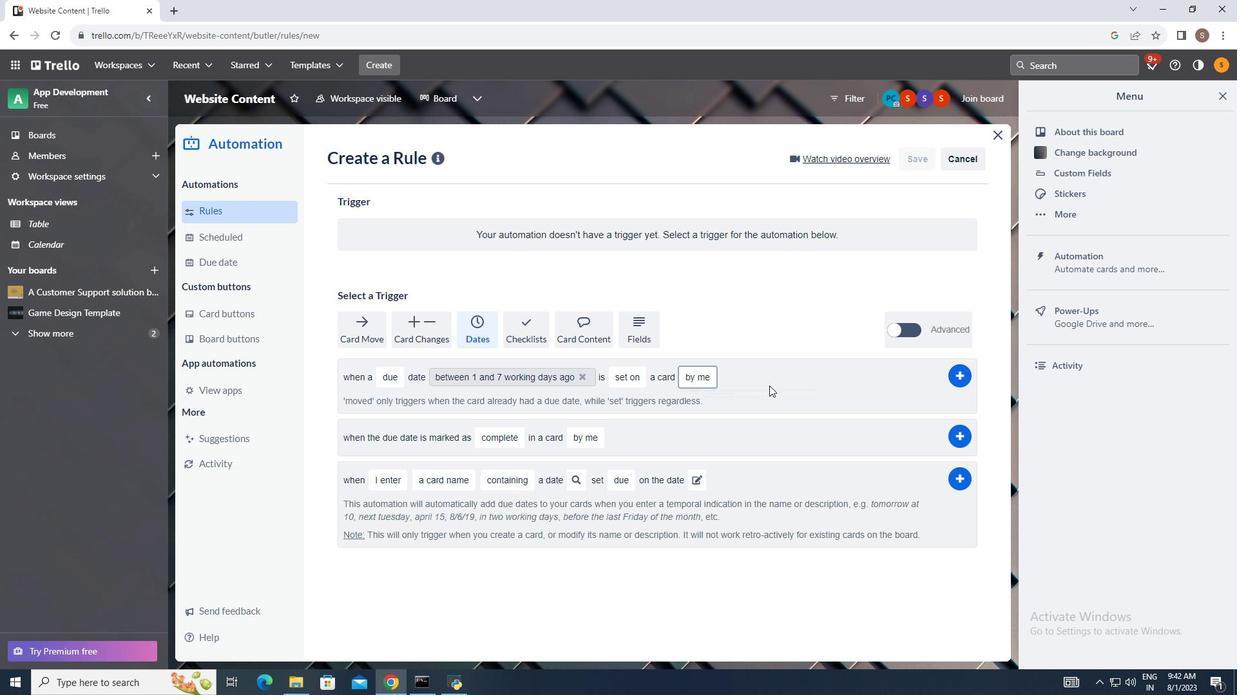 
Action: Mouse moved to (956, 356)
Screenshot: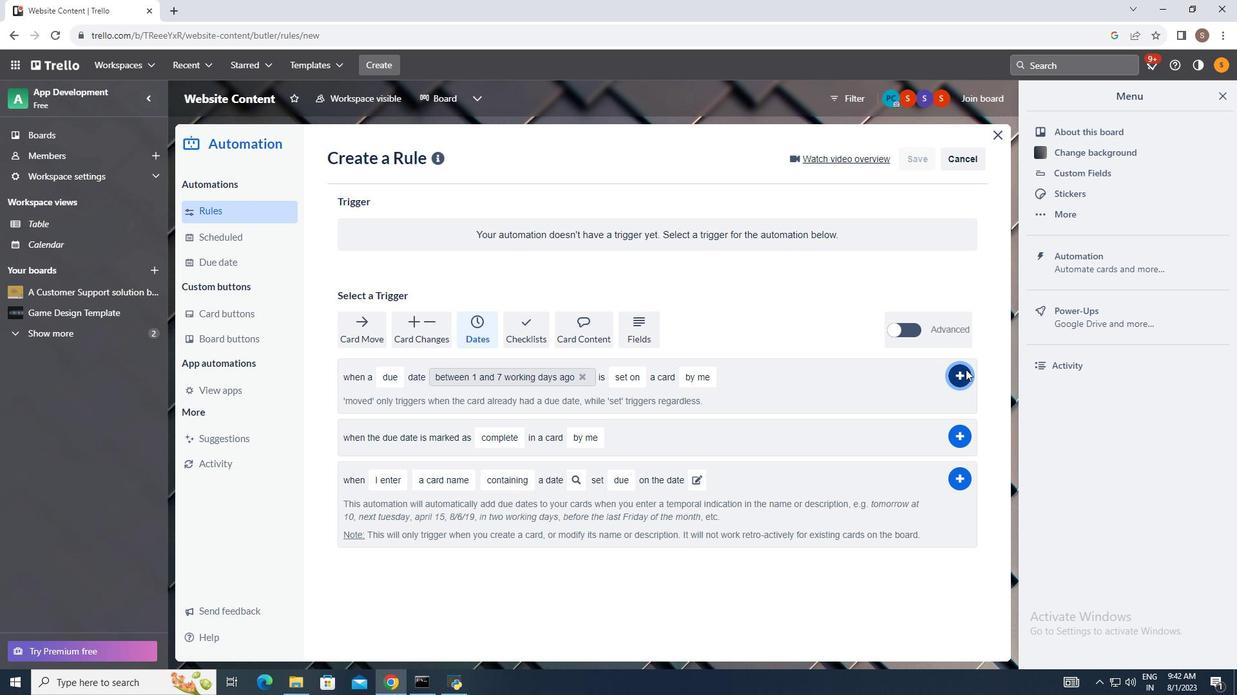 
Action: Mouse pressed left at (956, 356)
Screenshot: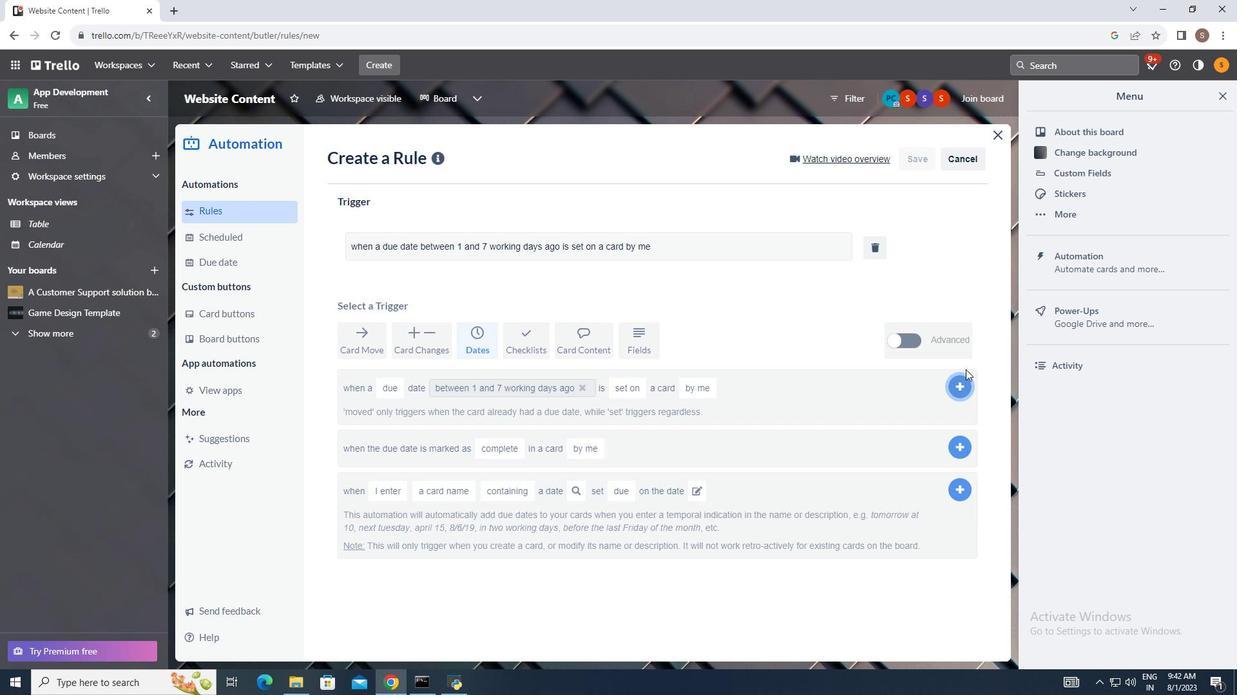 
Action: Mouse moved to (798, 358)
Screenshot: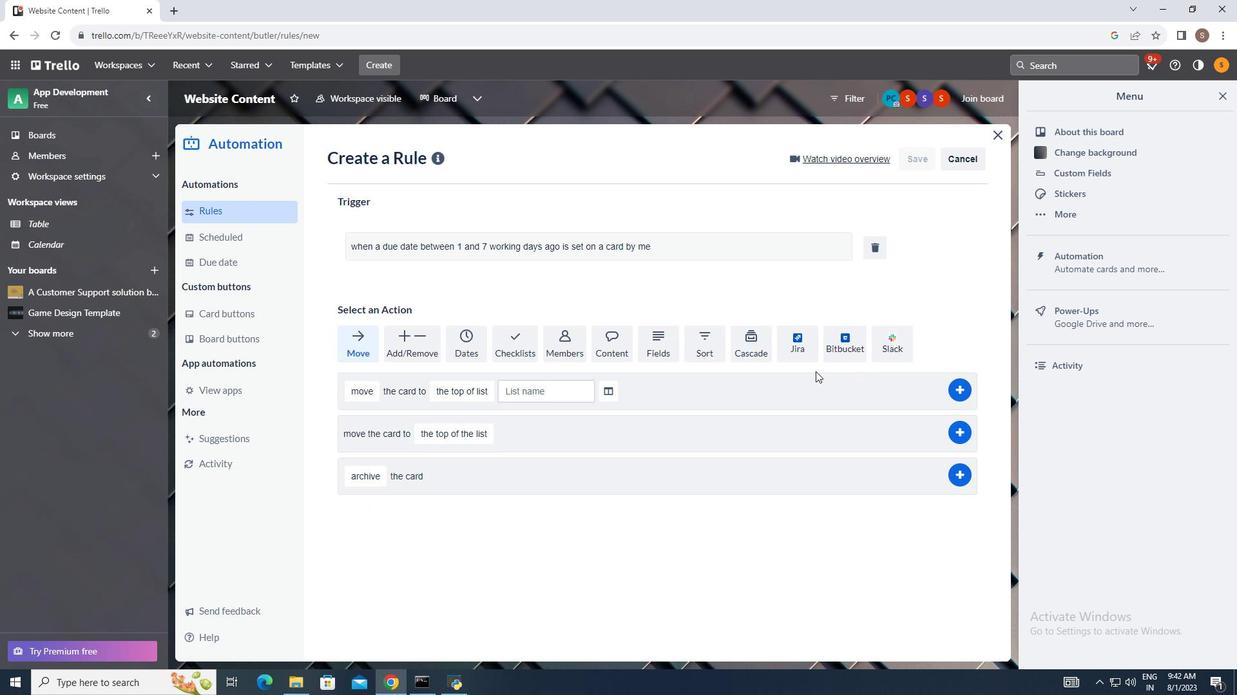
